 Task: Search one way flight ticket for 1 adult, 6 children, 1 infant in seat and 1 infant on lap in business from Ketchikan: Ketchikan International Airport to Jacksonville: Albert J. Ellis Airport on 5-3-2023. Choice of flights is Sun country airlines. Number of bags: 2 checked bags. Price is upto 95000. Outbound departure time preference is 14:45.
Action: Mouse moved to (237, 337)
Screenshot: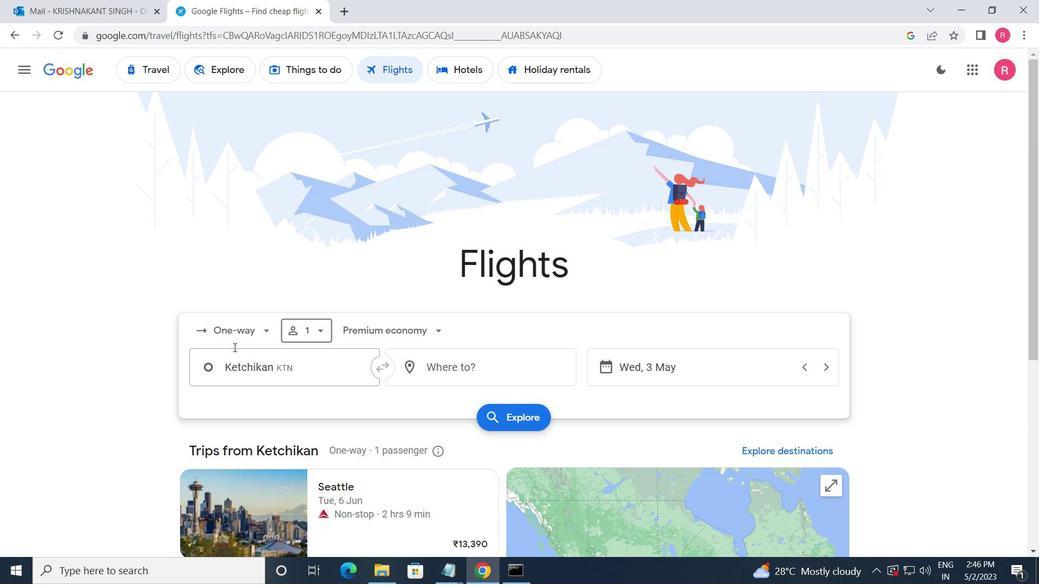 
Action: Mouse pressed left at (237, 337)
Screenshot: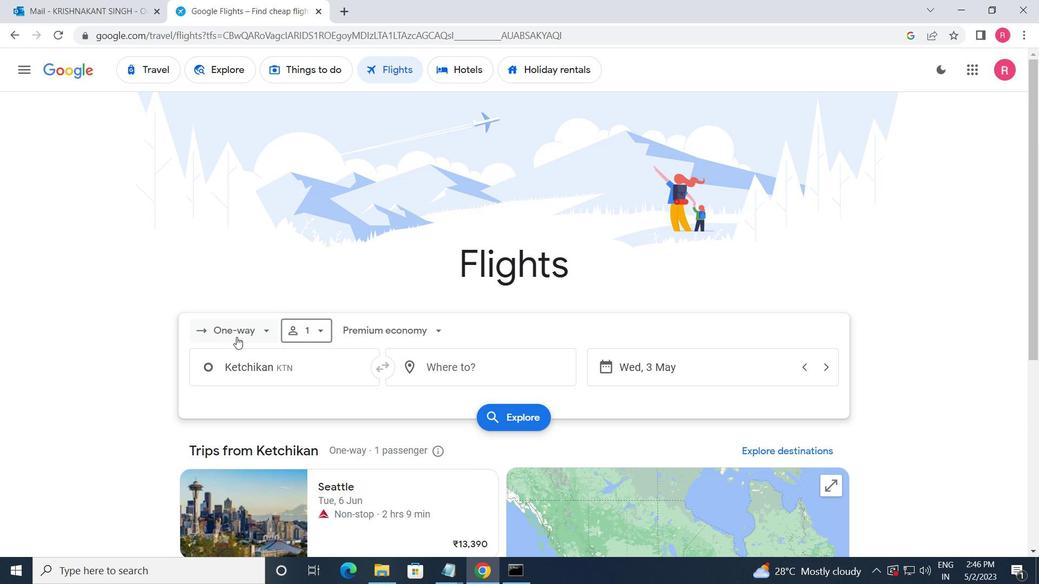 
Action: Mouse moved to (259, 389)
Screenshot: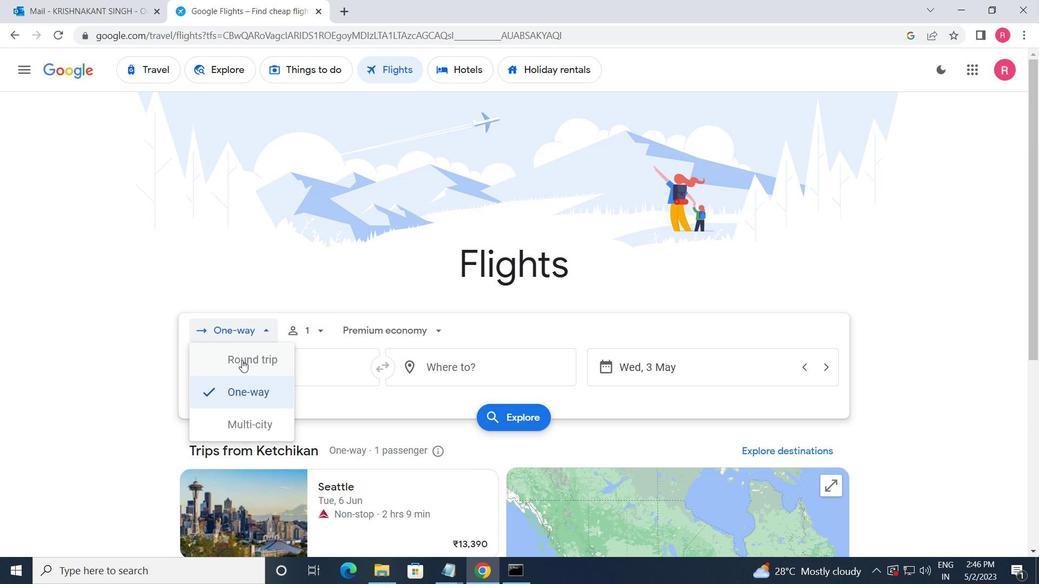 
Action: Mouse pressed left at (259, 389)
Screenshot: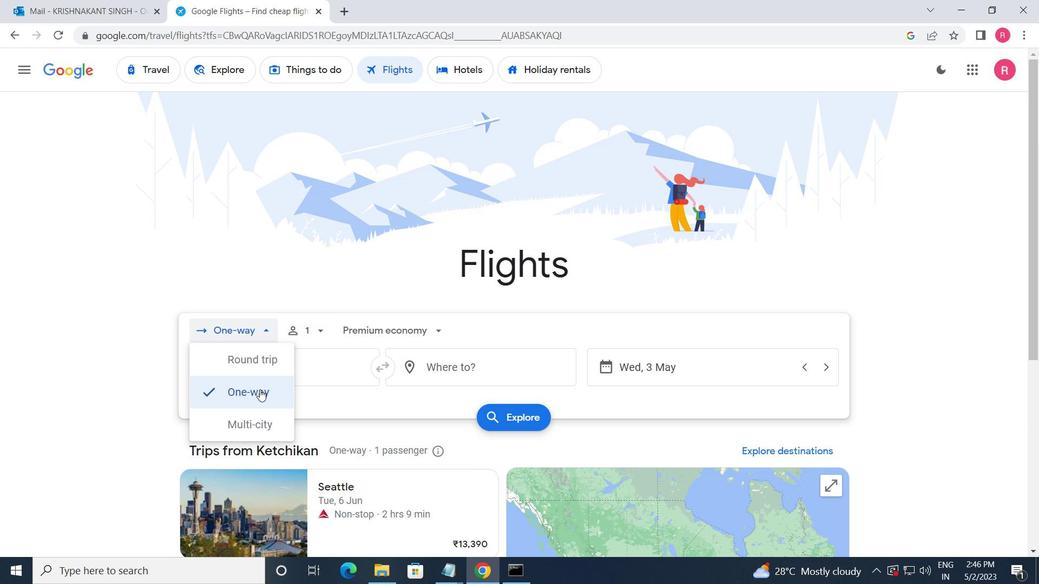 
Action: Mouse moved to (301, 338)
Screenshot: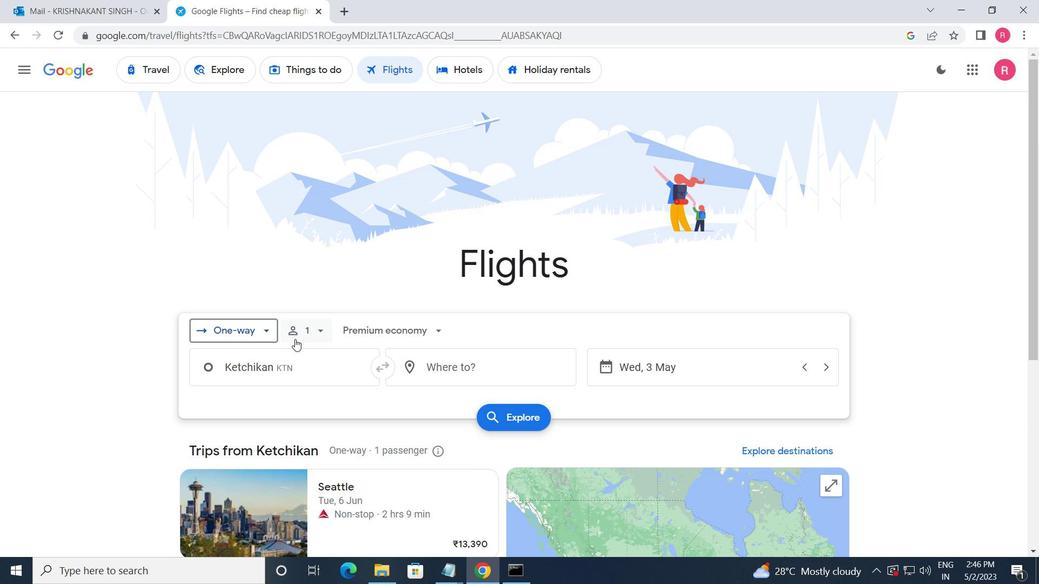 
Action: Mouse pressed left at (301, 338)
Screenshot: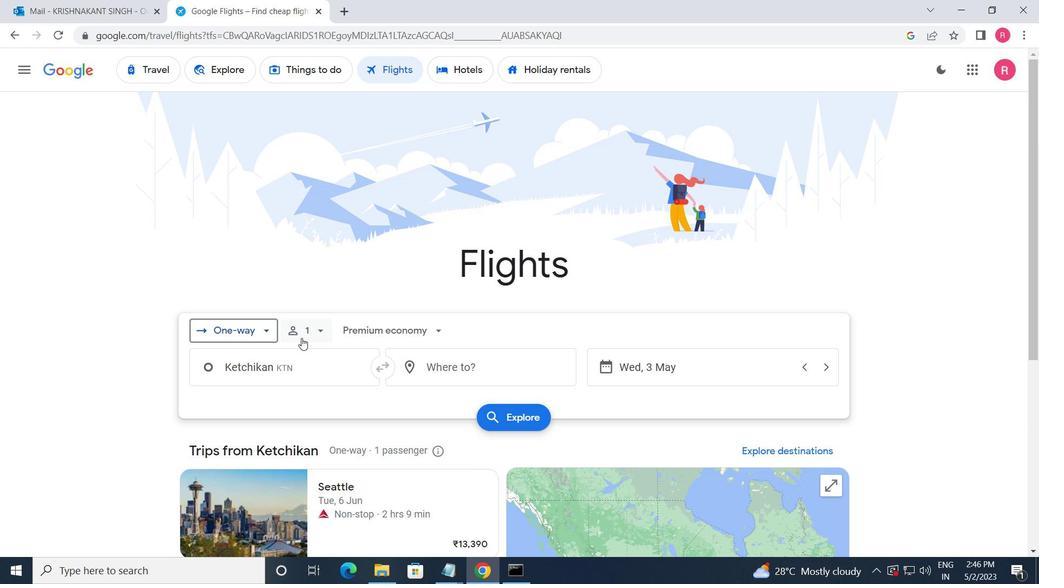 
Action: Mouse moved to (420, 399)
Screenshot: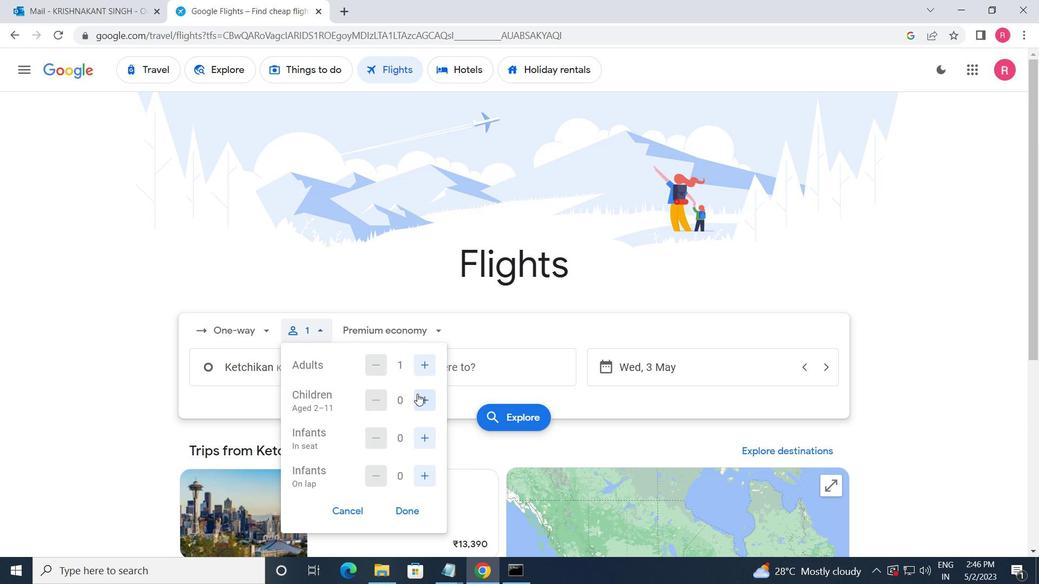 
Action: Mouse pressed left at (420, 399)
Screenshot: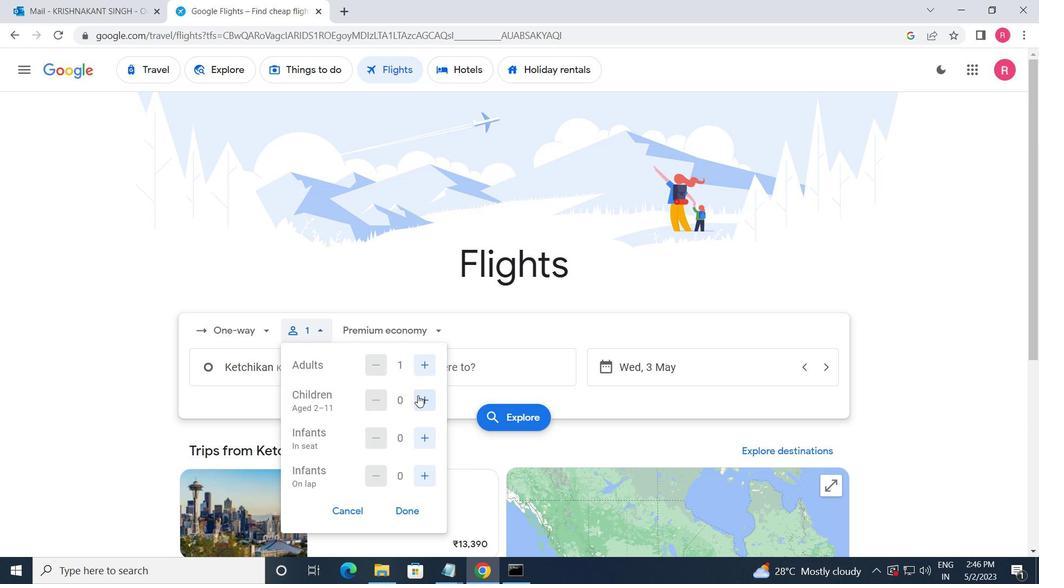 
Action: Mouse pressed left at (420, 399)
Screenshot: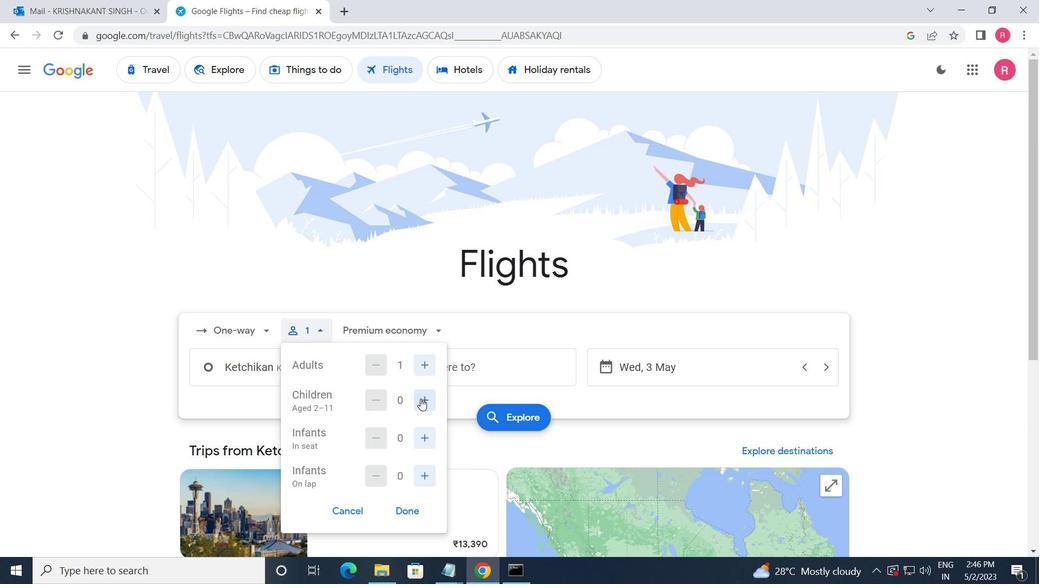 
Action: Mouse pressed left at (420, 399)
Screenshot: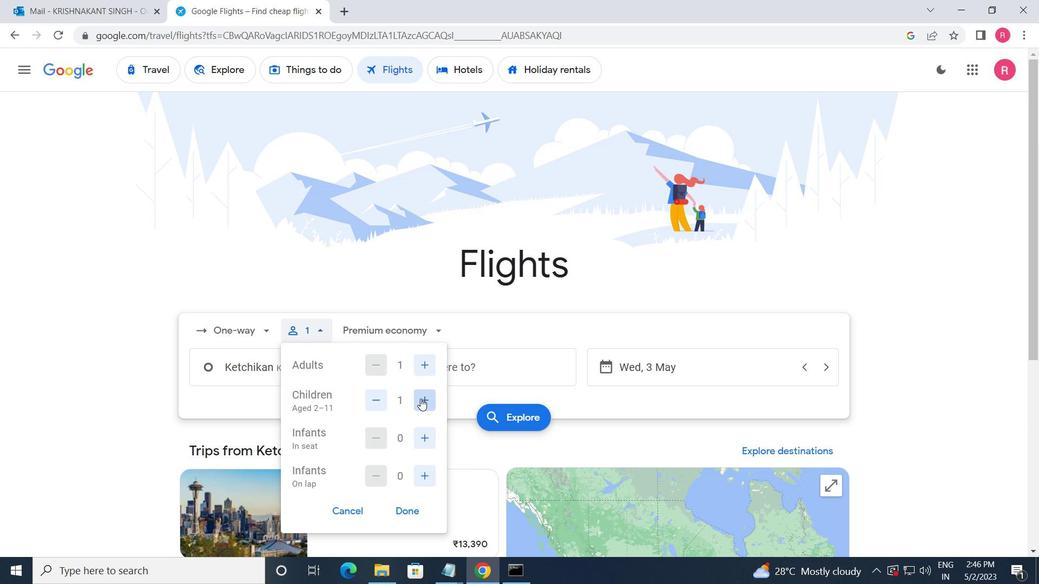 
Action: Mouse moved to (419, 400)
Screenshot: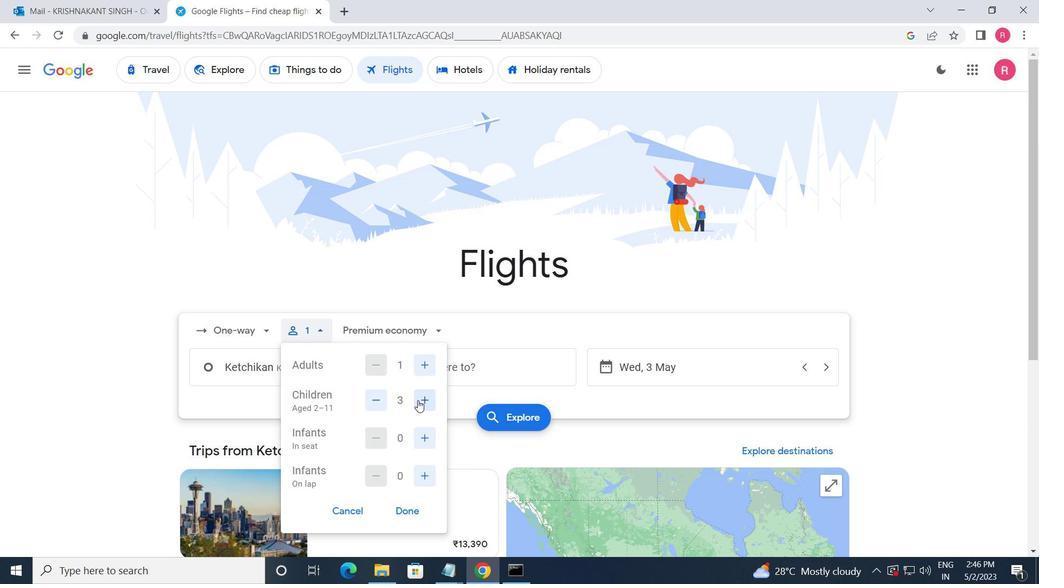 
Action: Mouse pressed left at (419, 400)
Screenshot: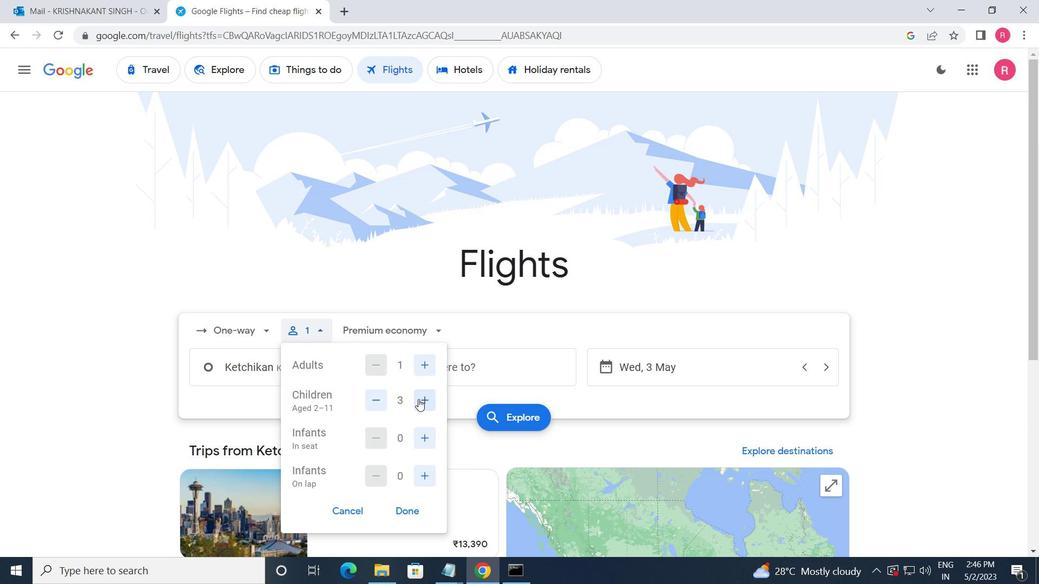 
Action: Mouse pressed left at (419, 400)
Screenshot: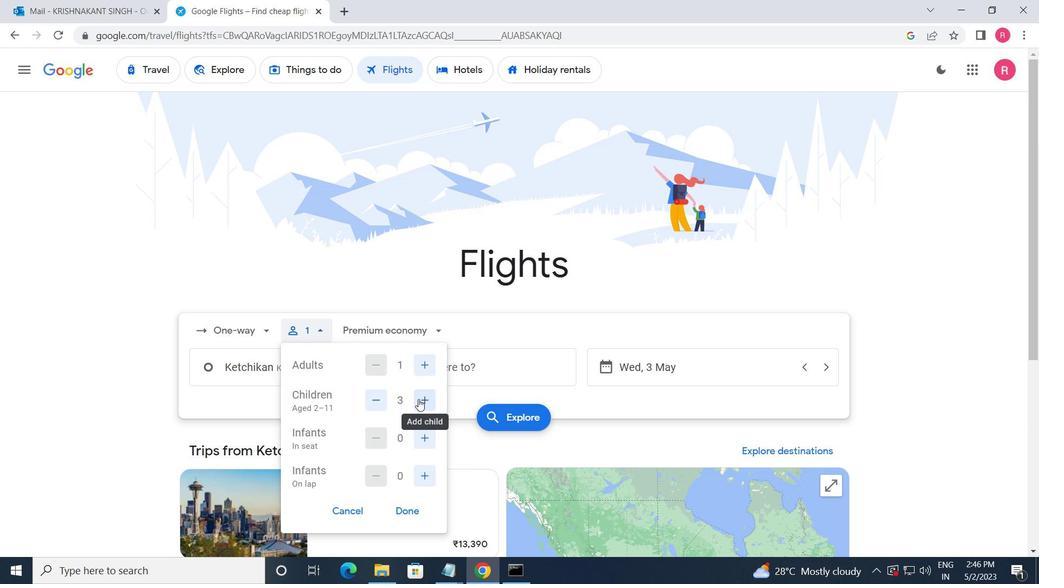 
Action: Mouse pressed left at (419, 400)
Screenshot: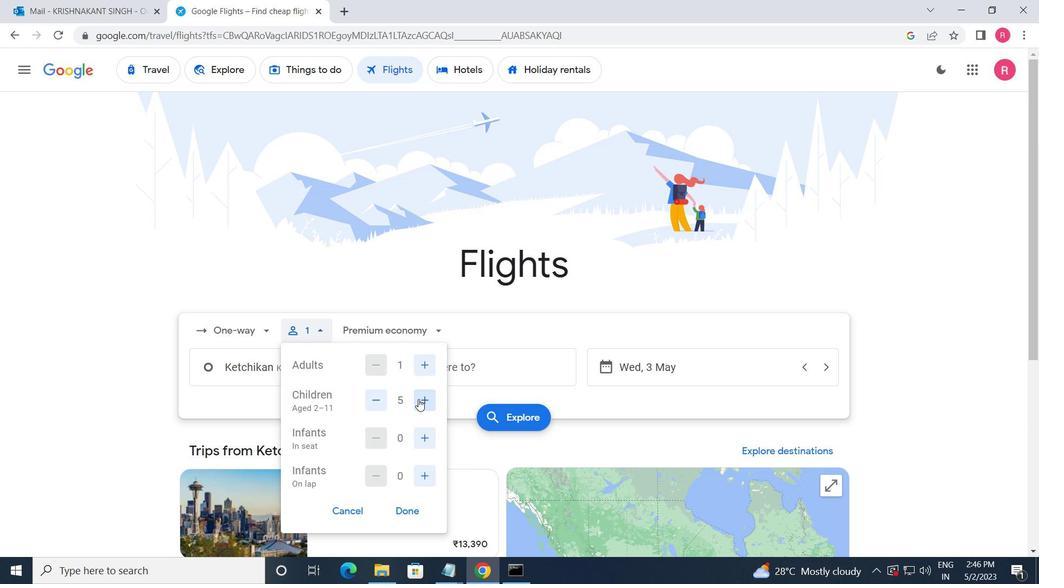 
Action: Mouse moved to (432, 439)
Screenshot: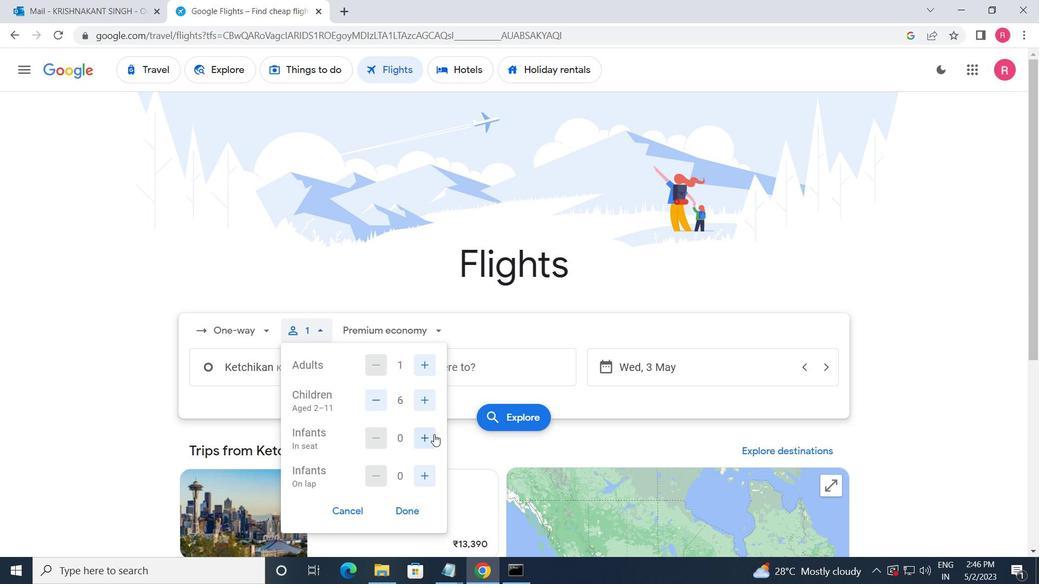 
Action: Mouse pressed left at (432, 439)
Screenshot: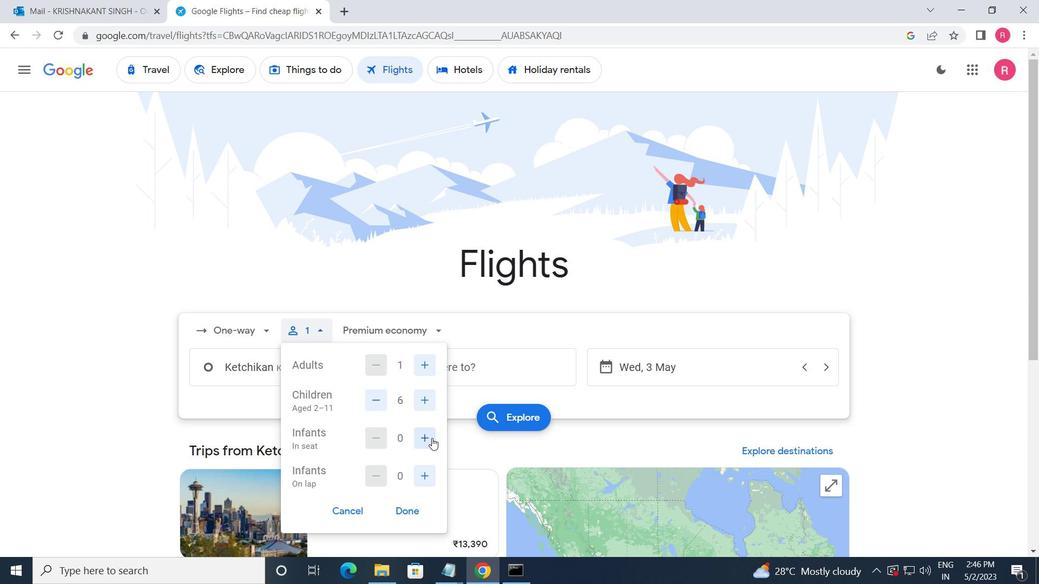 
Action: Mouse moved to (423, 477)
Screenshot: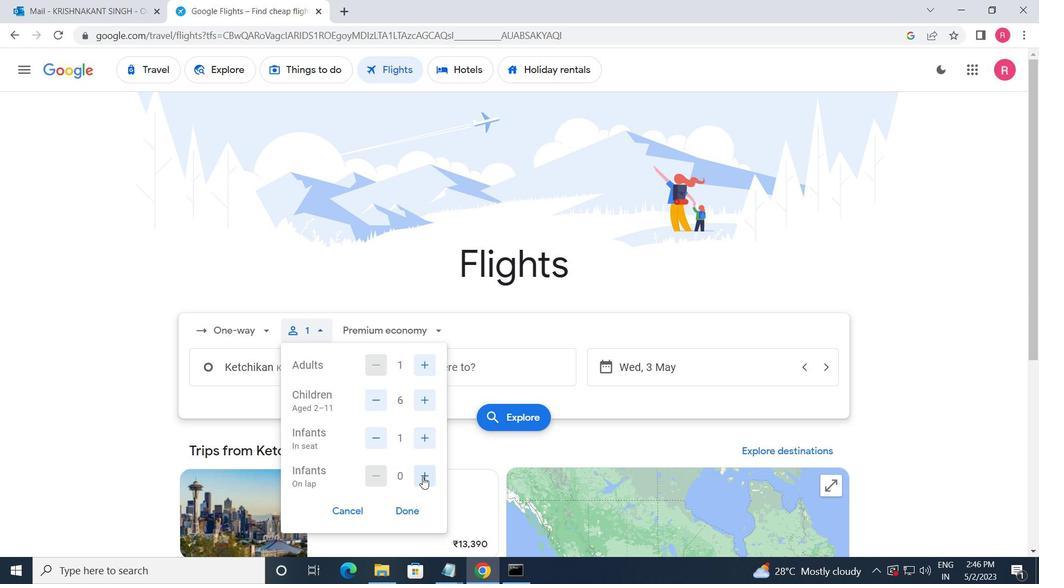 
Action: Mouse pressed left at (423, 477)
Screenshot: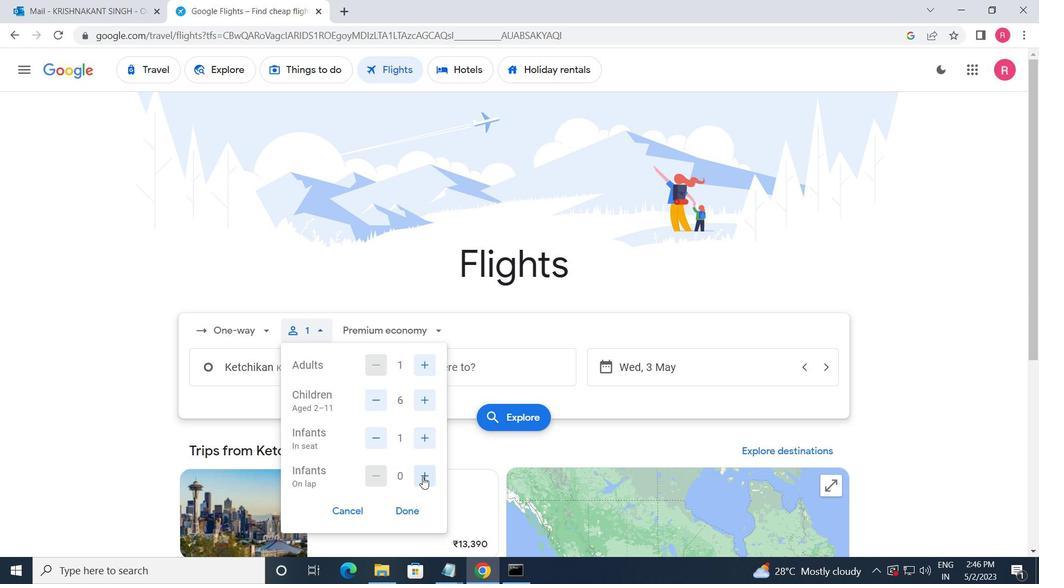 
Action: Mouse moved to (405, 520)
Screenshot: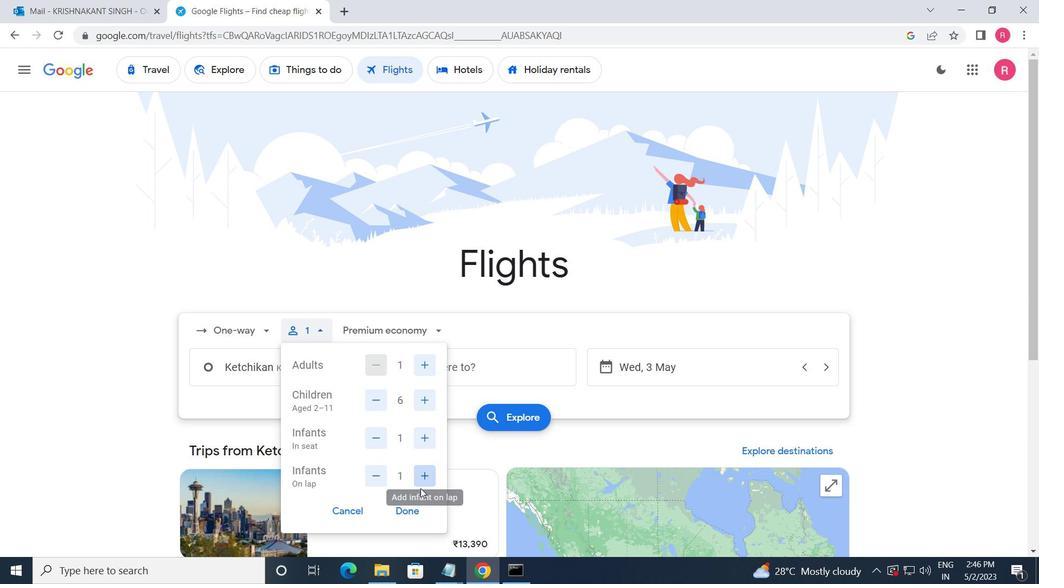 
Action: Mouse pressed left at (405, 520)
Screenshot: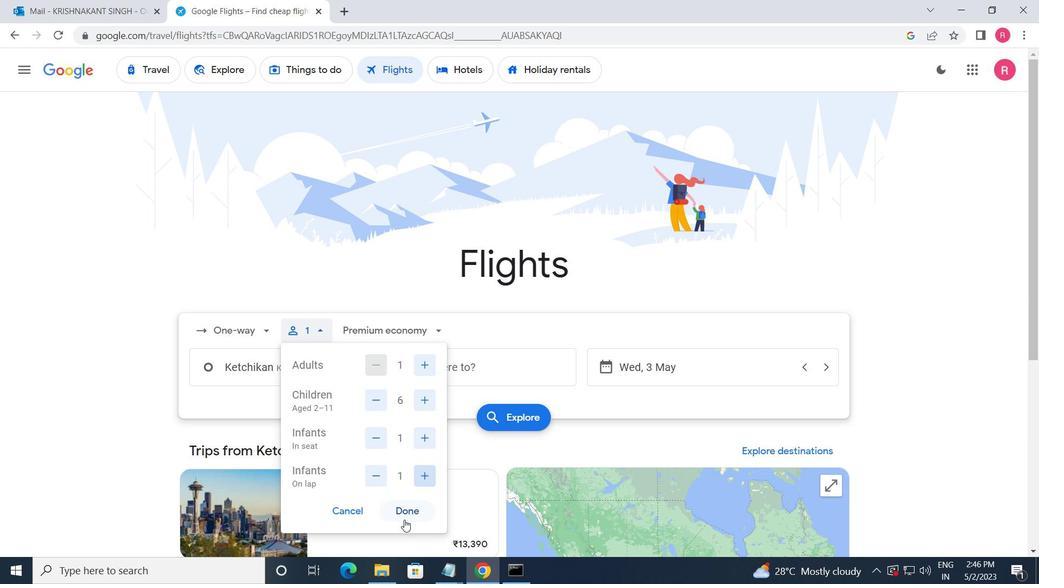
Action: Mouse moved to (378, 327)
Screenshot: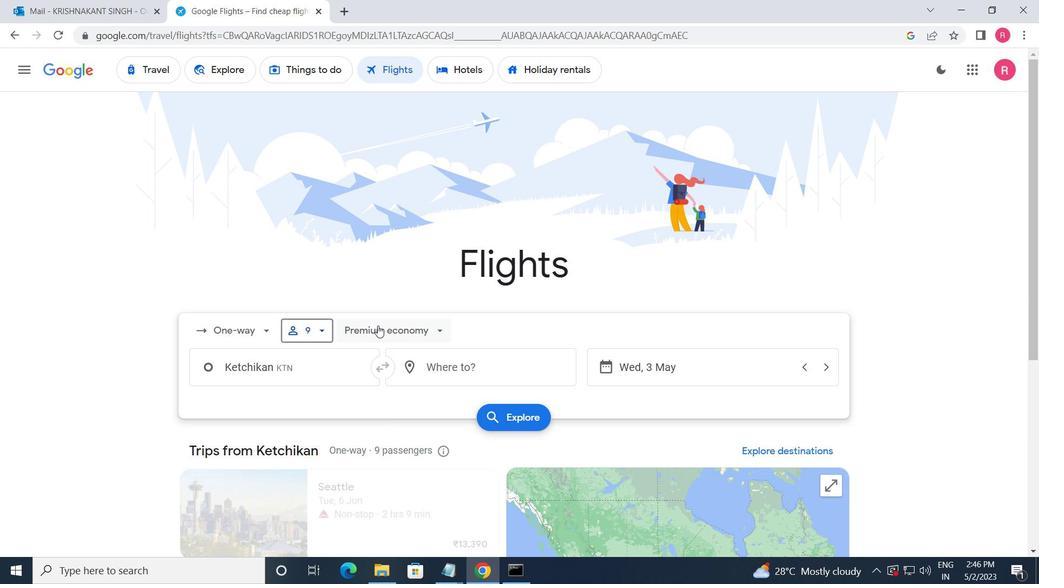 
Action: Mouse pressed left at (378, 327)
Screenshot: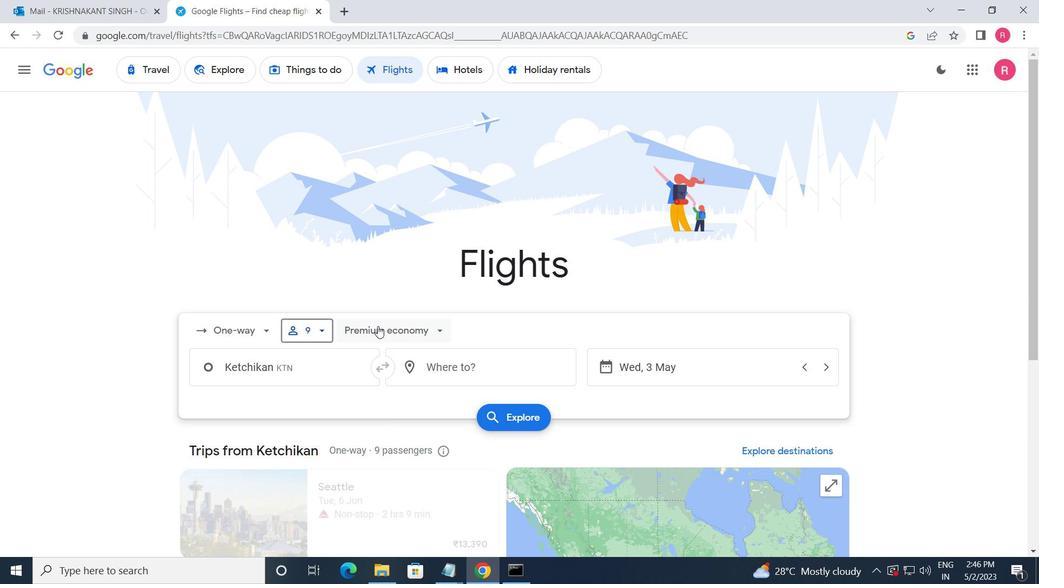 
Action: Mouse moved to (407, 428)
Screenshot: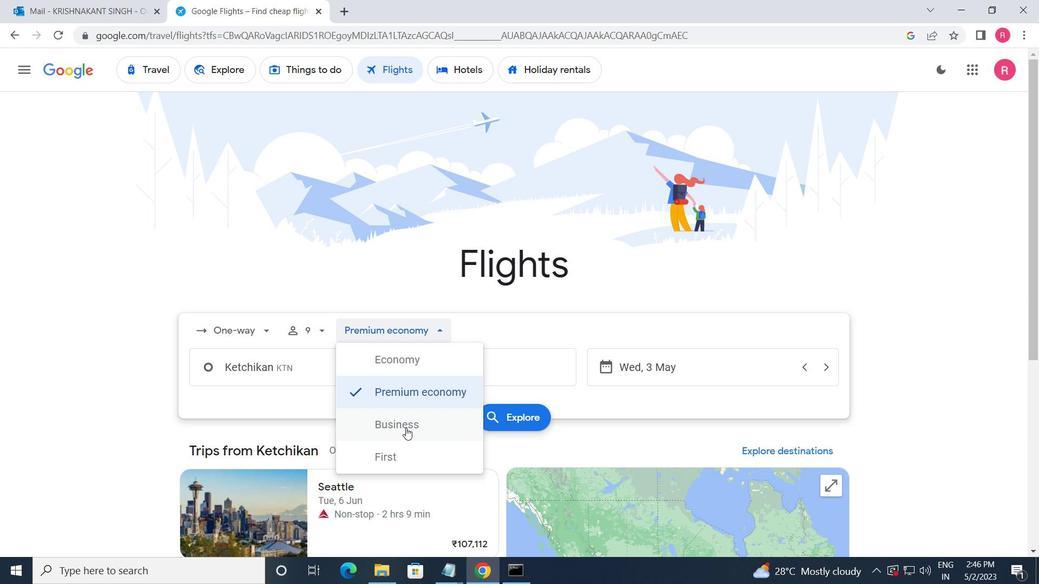 
Action: Mouse pressed left at (407, 428)
Screenshot: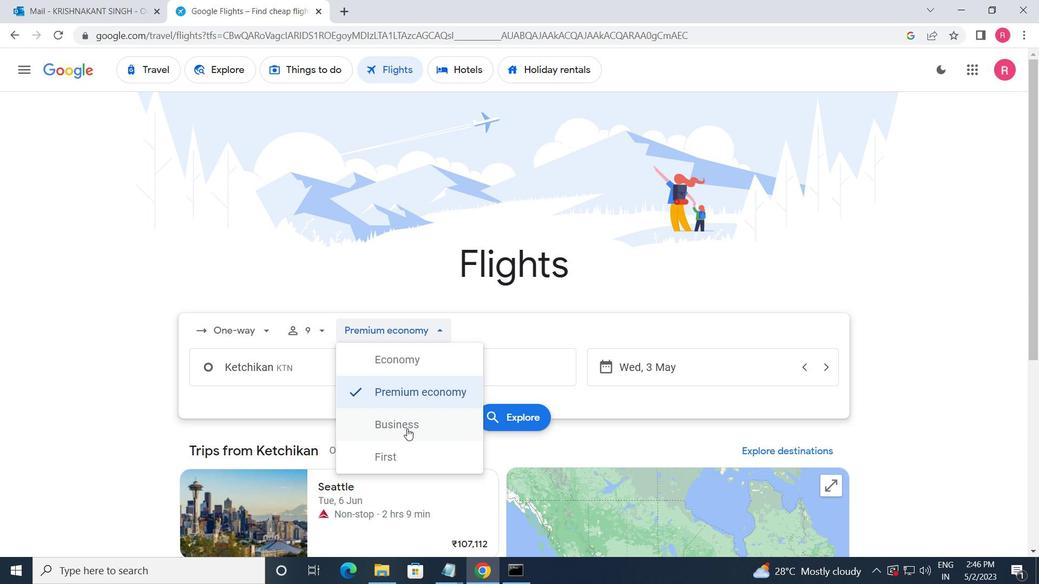 
Action: Mouse moved to (335, 376)
Screenshot: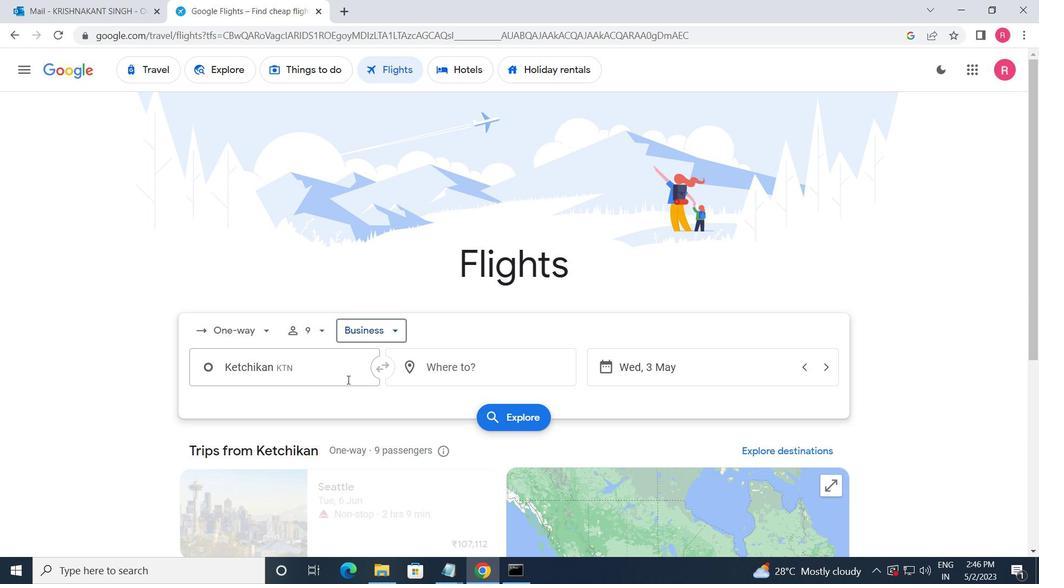 
Action: Mouse pressed left at (335, 376)
Screenshot: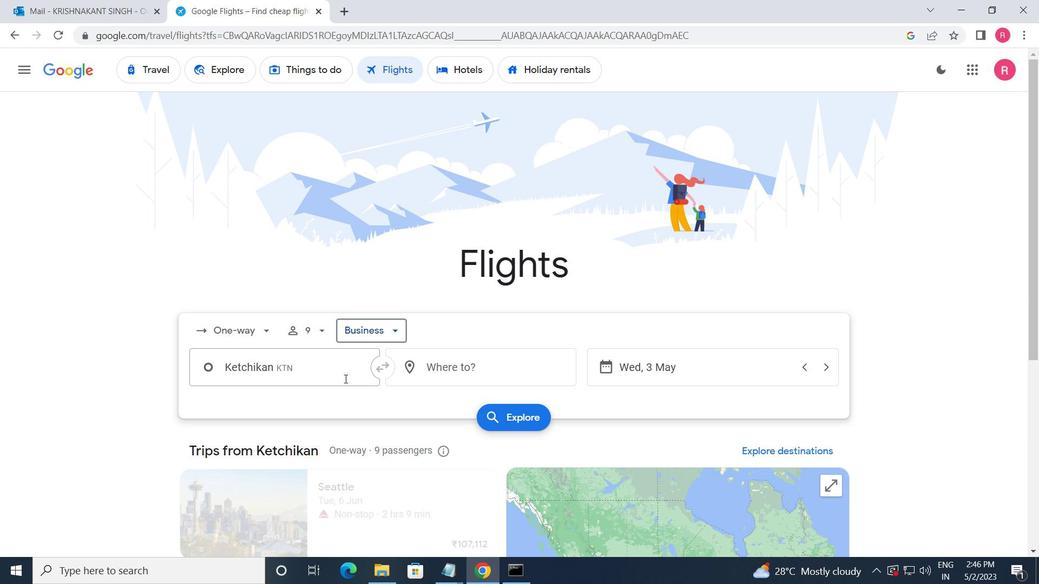 
Action: Mouse moved to (340, 431)
Screenshot: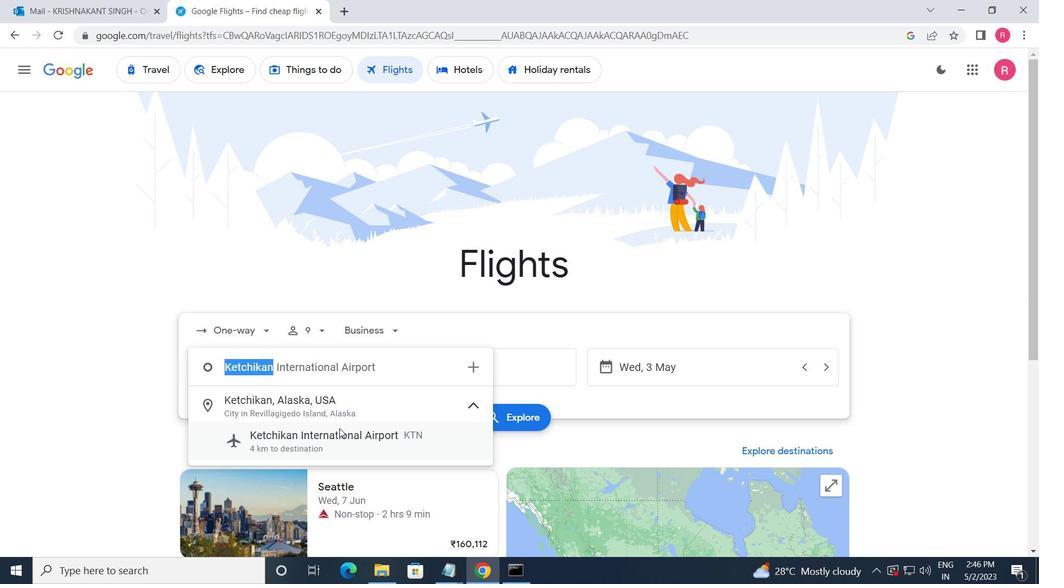 
Action: Mouse pressed left at (340, 431)
Screenshot: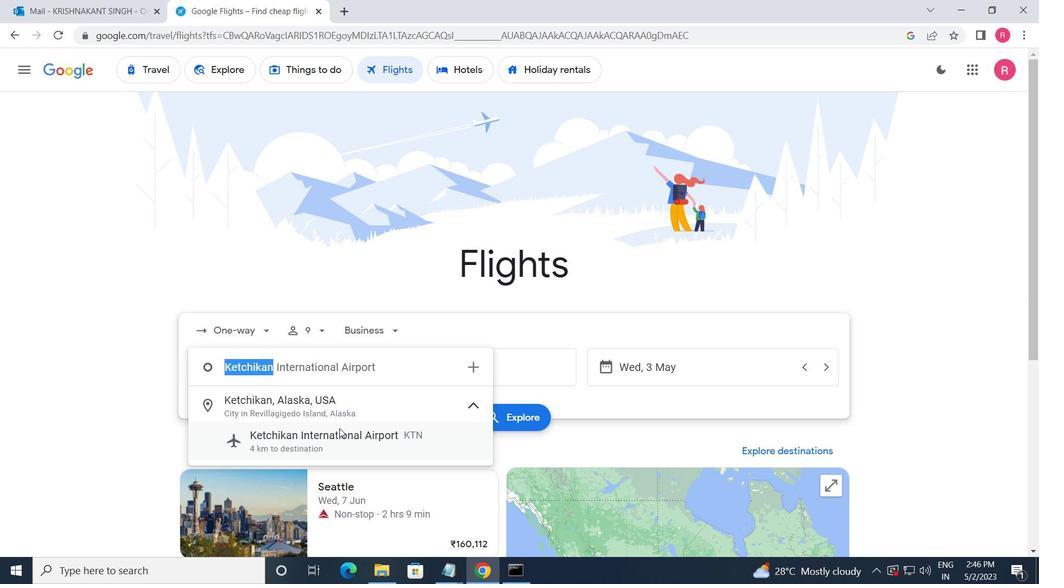
Action: Mouse moved to (457, 374)
Screenshot: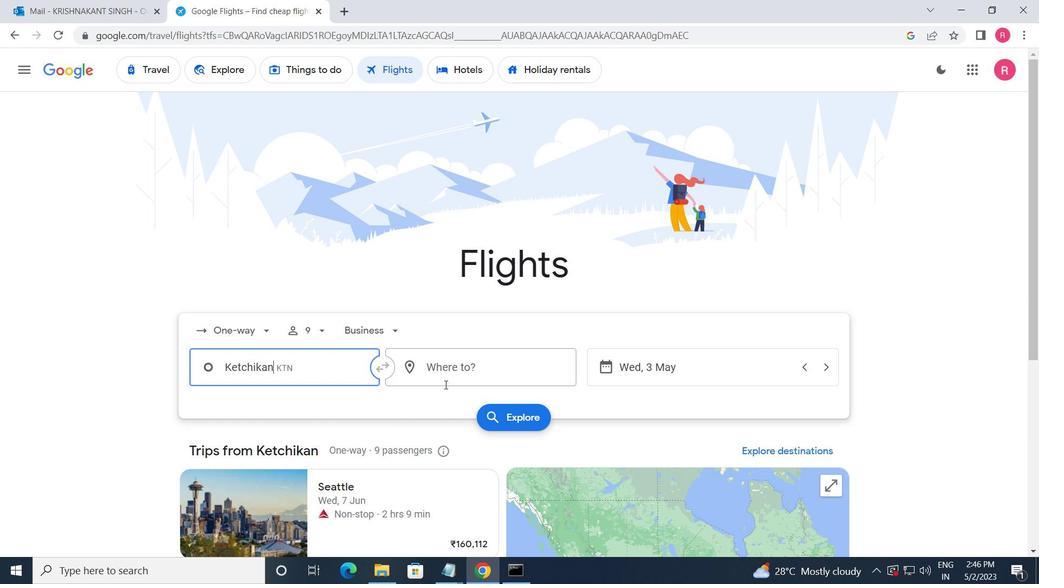 
Action: Mouse pressed left at (457, 374)
Screenshot: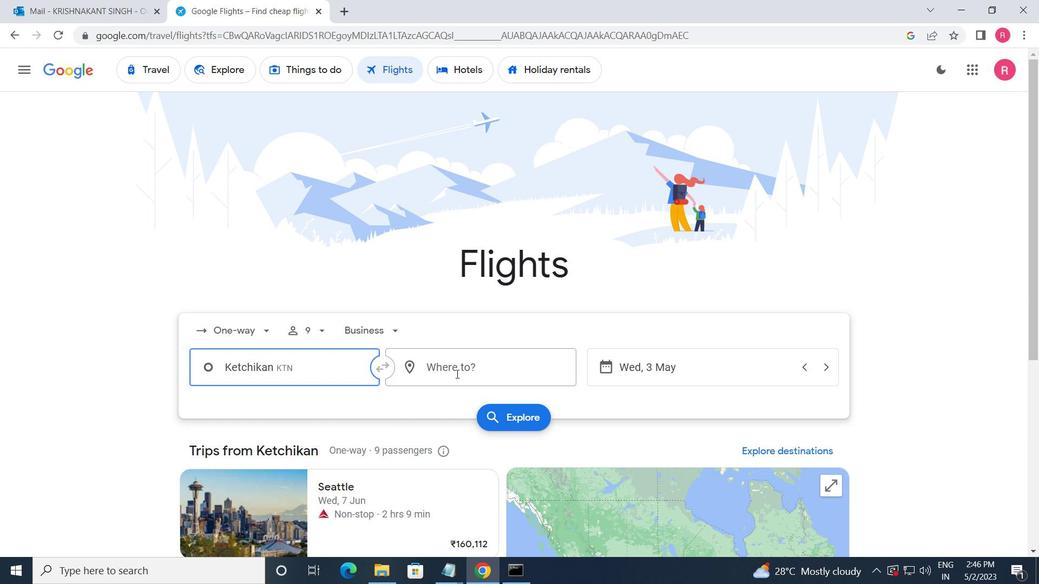 
Action: Mouse moved to (460, 499)
Screenshot: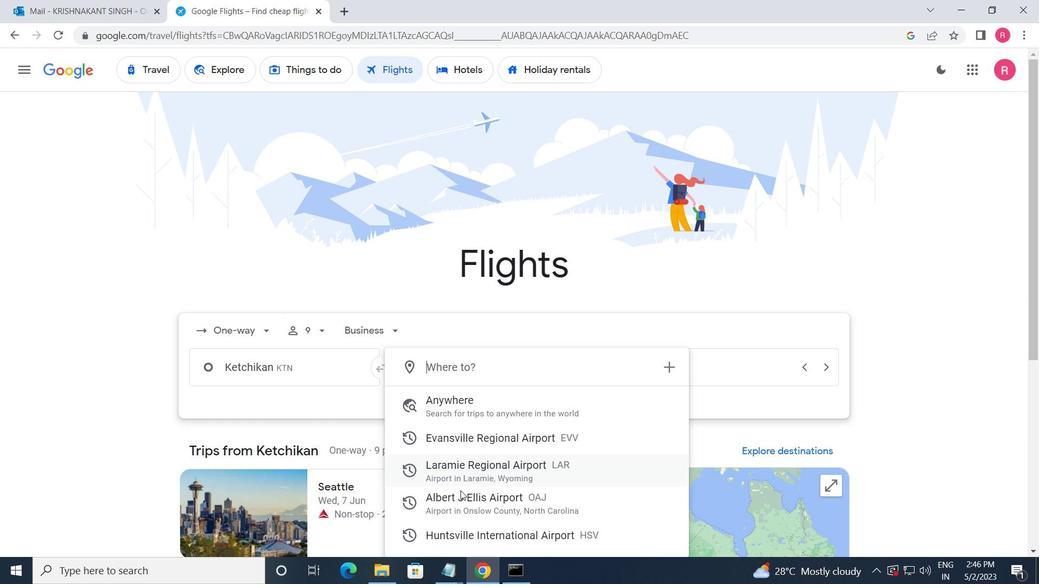 
Action: Mouse pressed left at (460, 499)
Screenshot: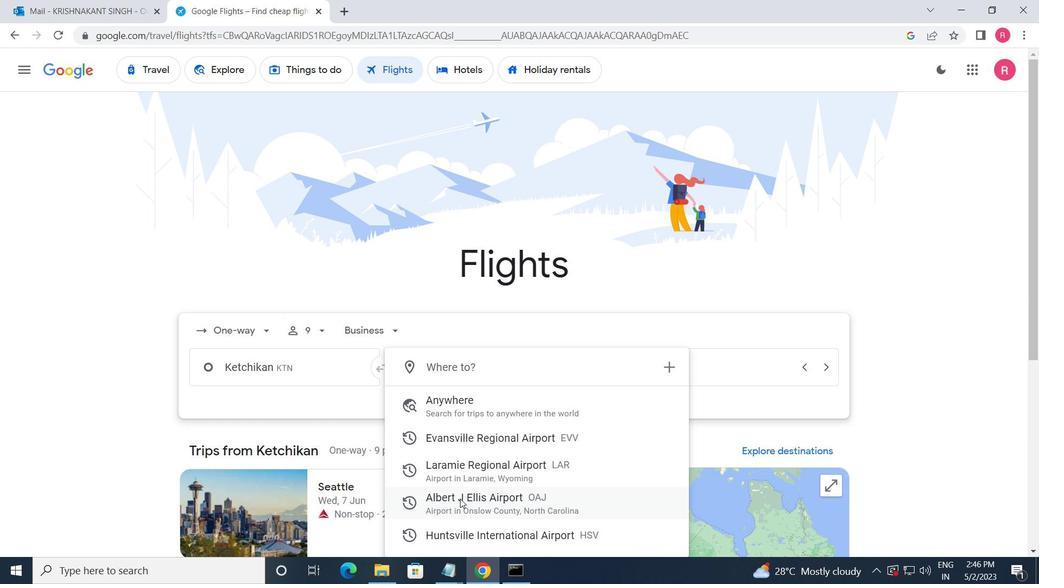 
Action: Mouse moved to (698, 377)
Screenshot: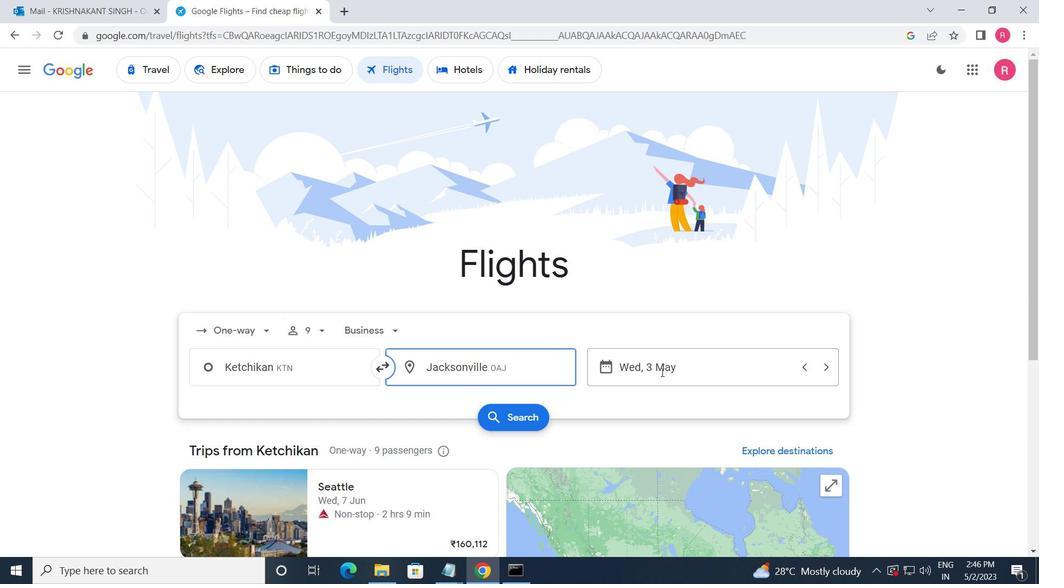 
Action: Mouse pressed left at (698, 377)
Screenshot: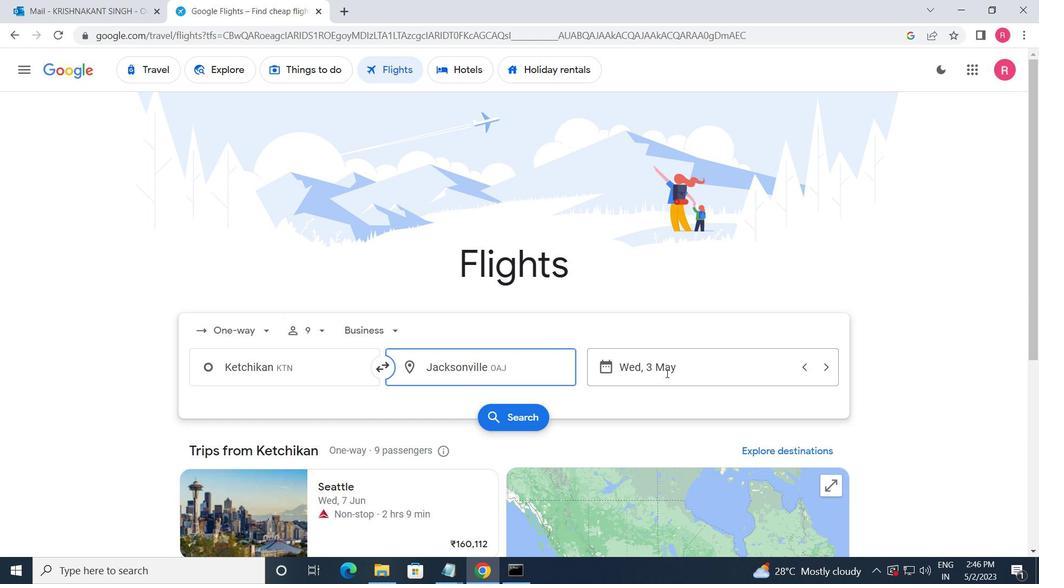 
Action: Mouse moved to (456, 315)
Screenshot: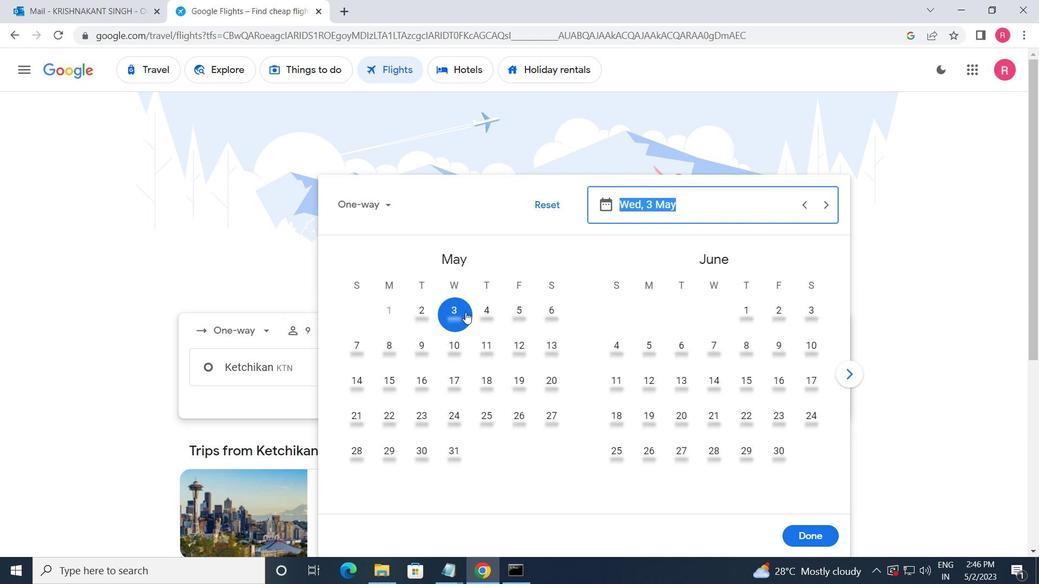 
Action: Mouse pressed left at (456, 315)
Screenshot: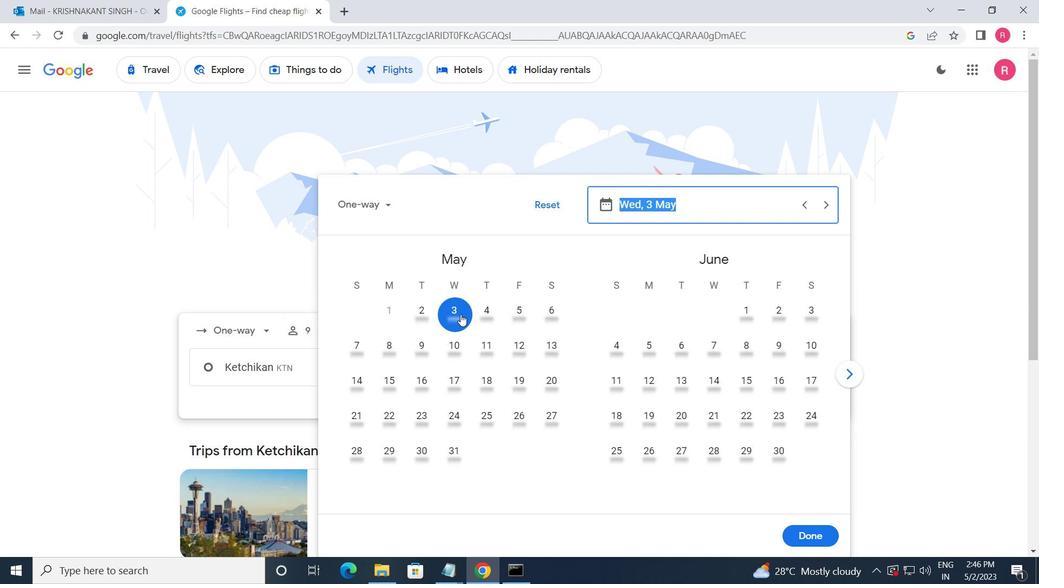 
Action: Mouse moved to (805, 535)
Screenshot: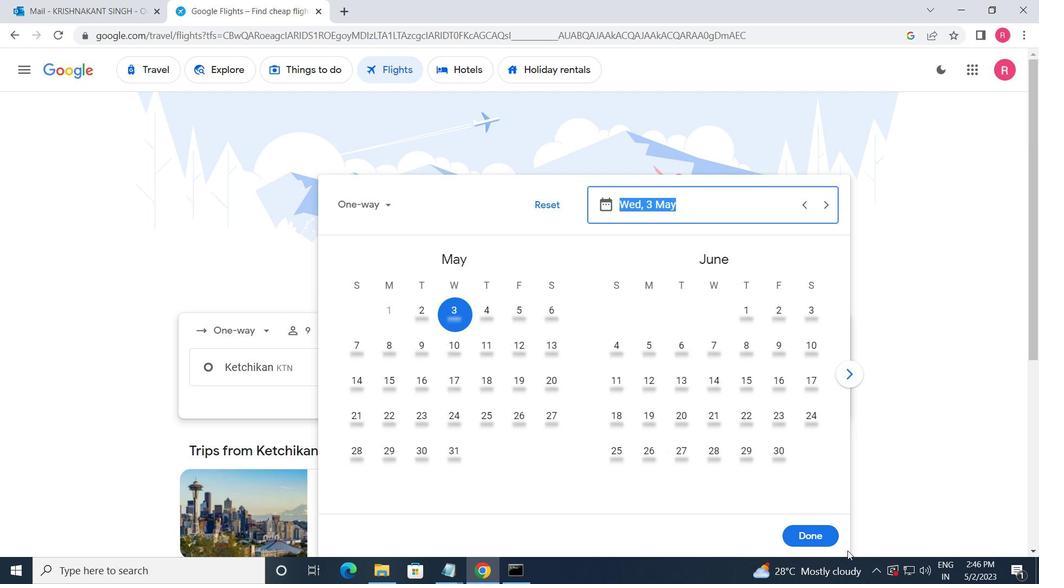 
Action: Mouse pressed left at (805, 535)
Screenshot: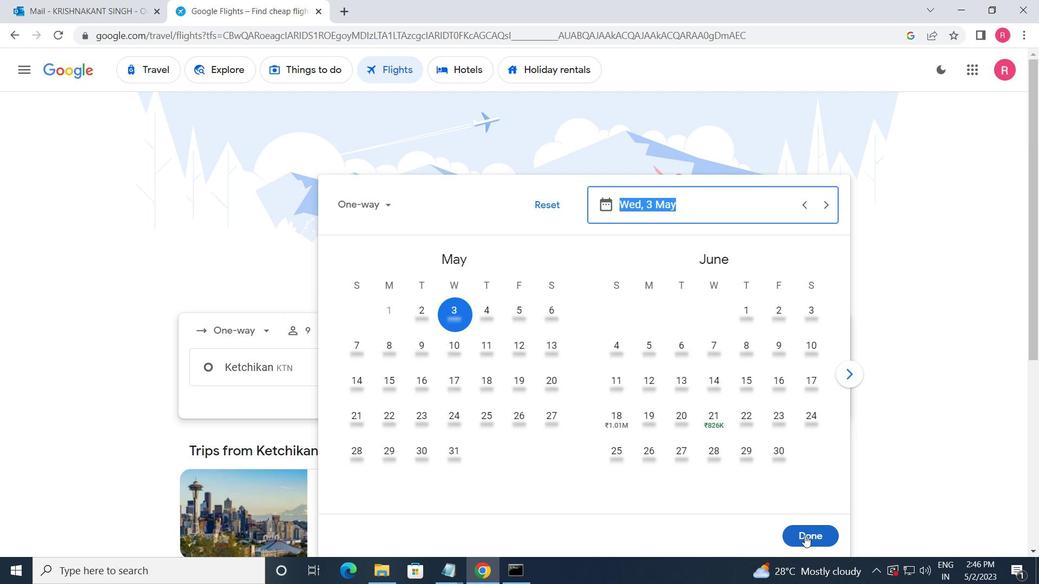 
Action: Mouse moved to (537, 430)
Screenshot: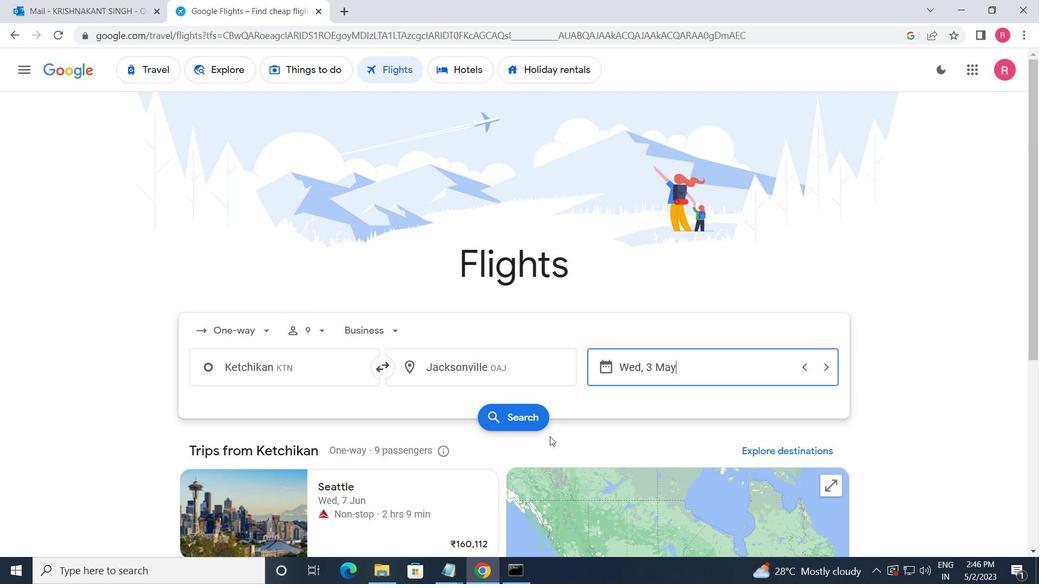 
Action: Mouse pressed left at (537, 430)
Screenshot: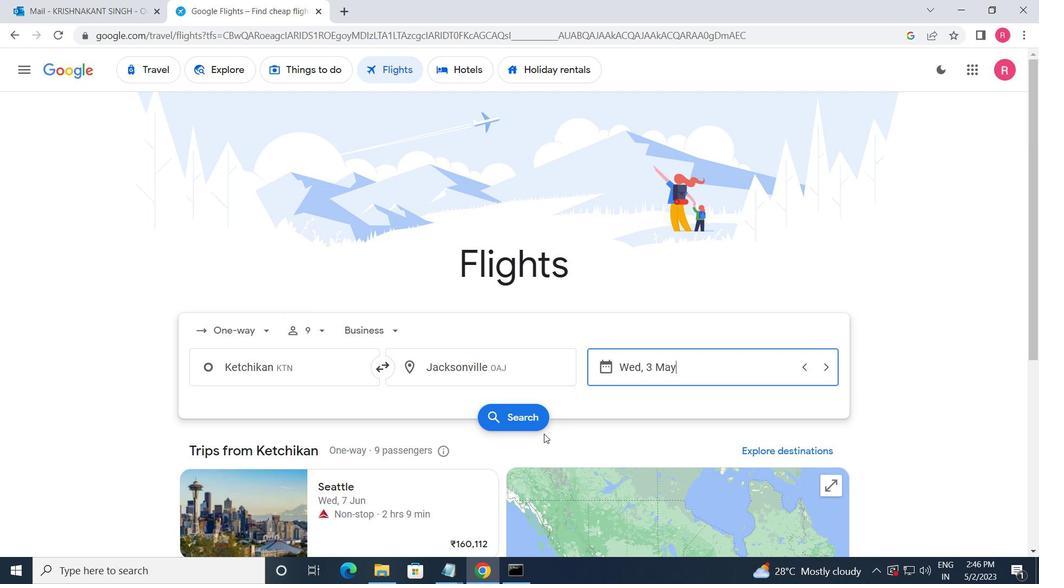 
Action: Mouse moved to (203, 201)
Screenshot: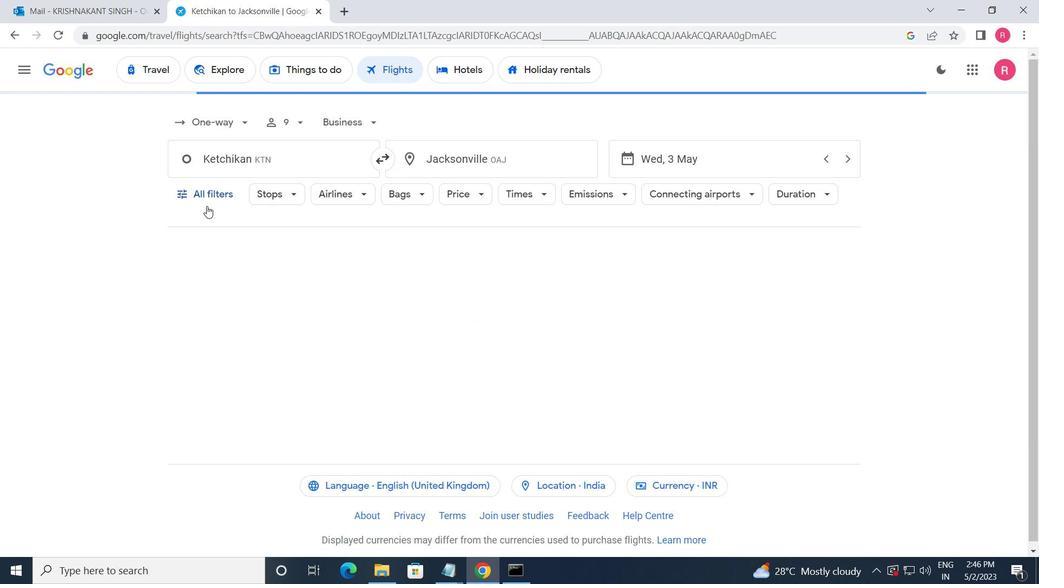 
Action: Mouse pressed left at (203, 201)
Screenshot: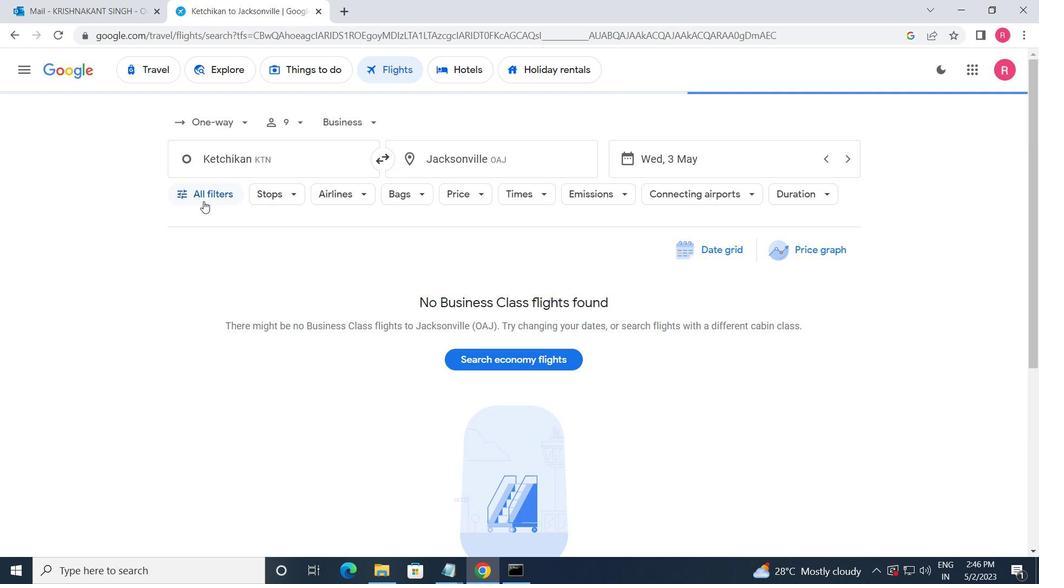 
Action: Mouse moved to (256, 359)
Screenshot: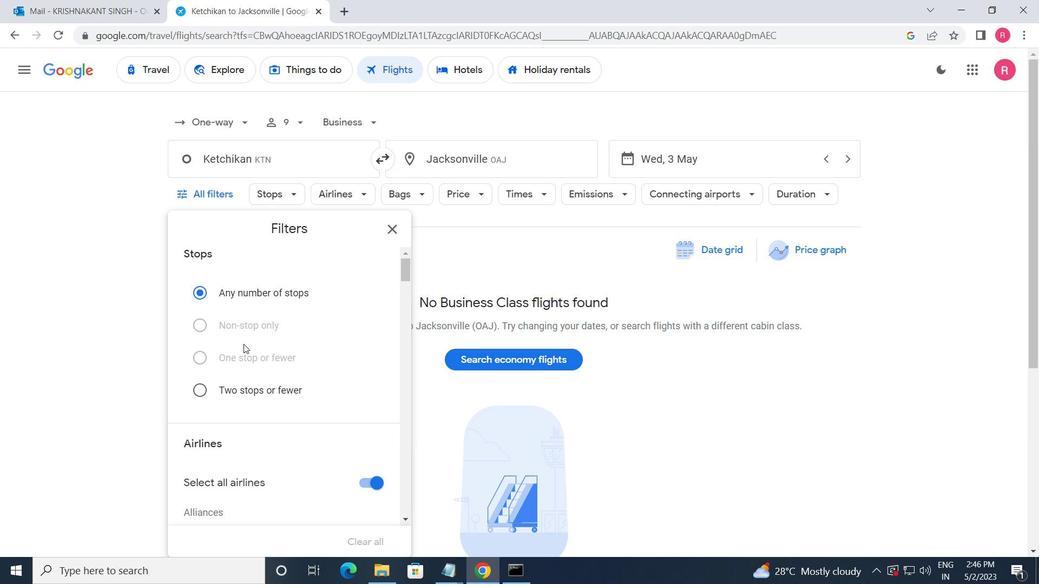 
Action: Mouse scrolled (256, 359) with delta (0, 0)
Screenshot: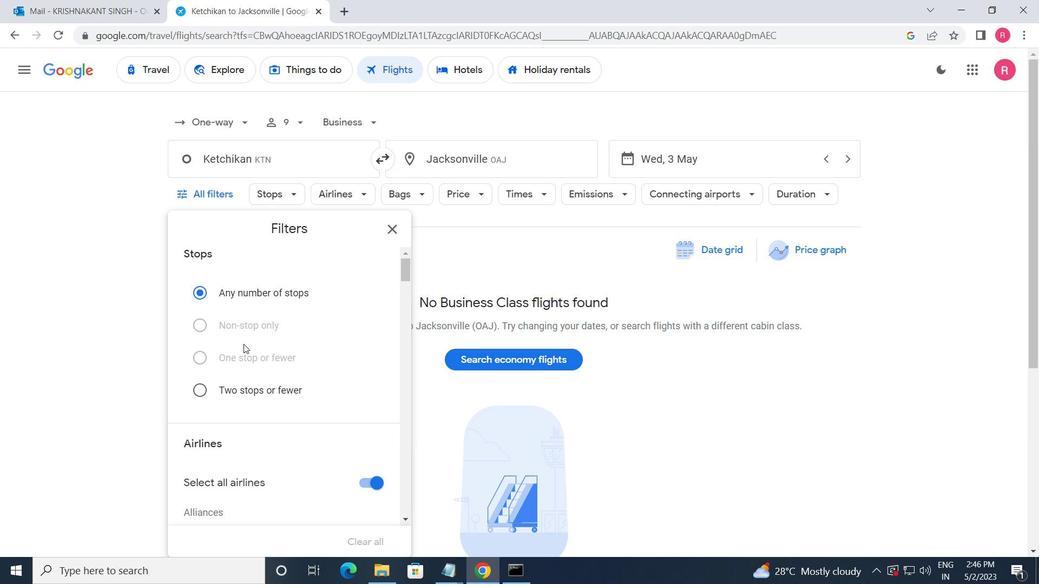 
Action: Mouse moved to (257, 366)
Screenshot: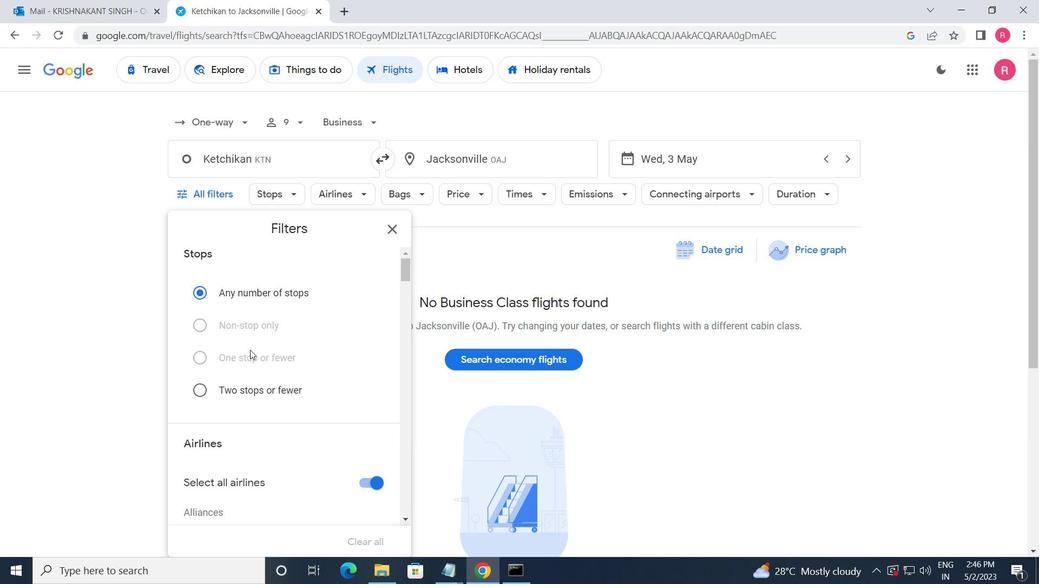 
Action: Mouse scrolled (257, 366) with delta (0, 0)
Screenshot: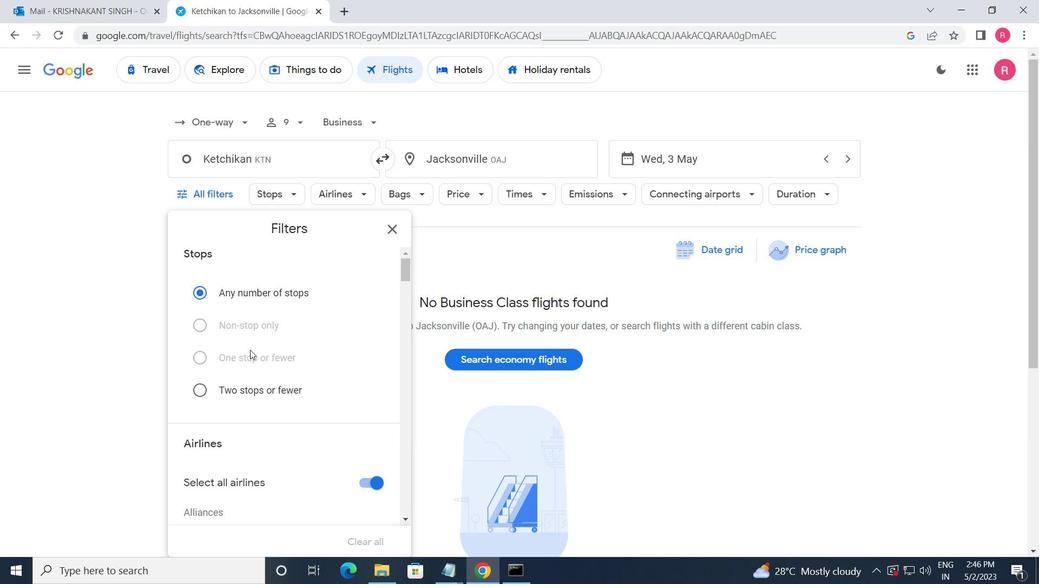 
Action: Mouse moved to (257, 368)
Screenshot: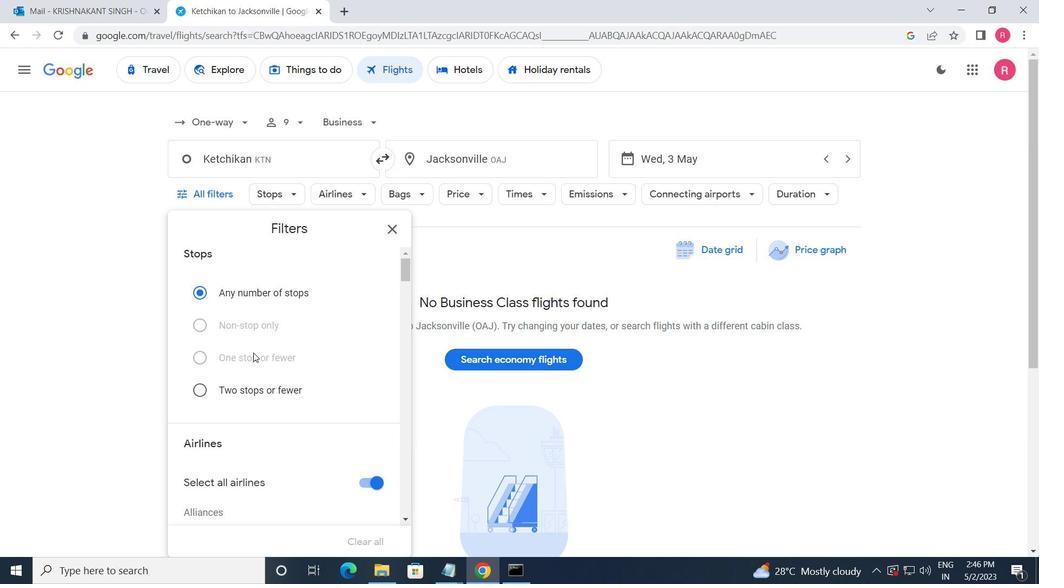 
Action: Mouse scrolled (257, 367) with delta (0, 0)
Screenshot: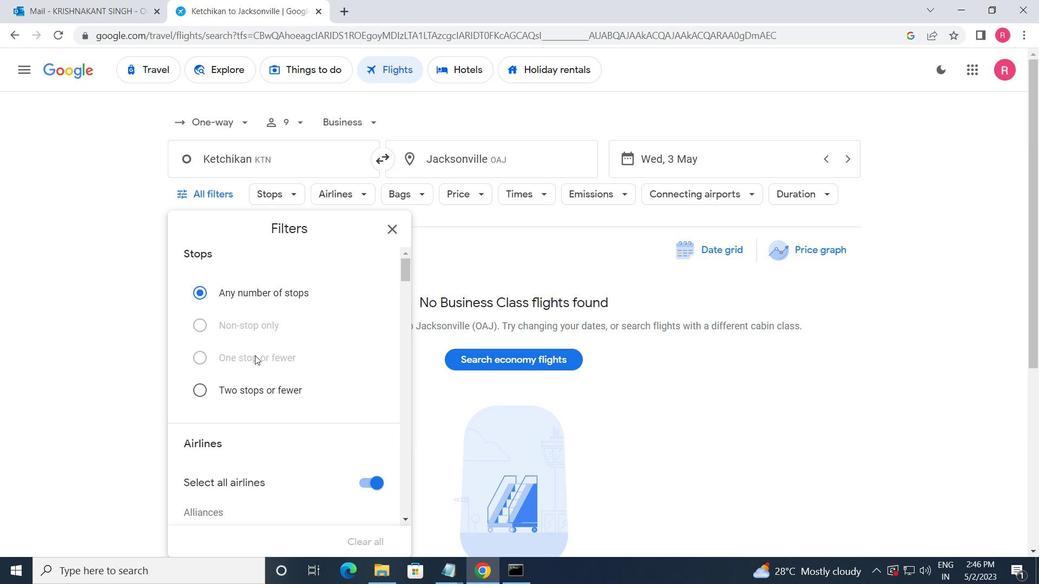 
Action: Mouse moved to (257, 369)
Screenshot: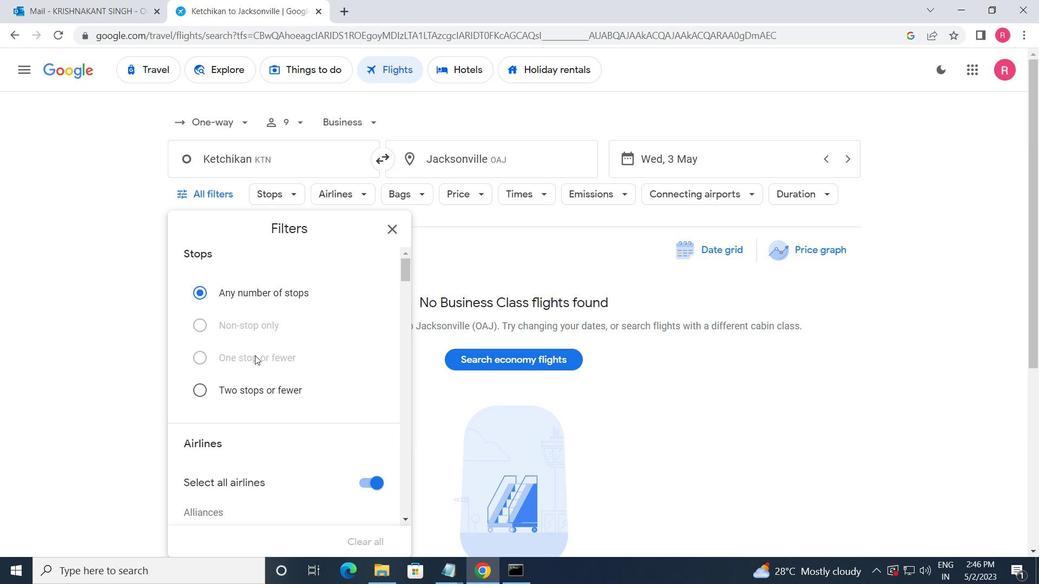 
Action: Mouse scrolled (257, 369) with delta (0, 0)
Screenshot: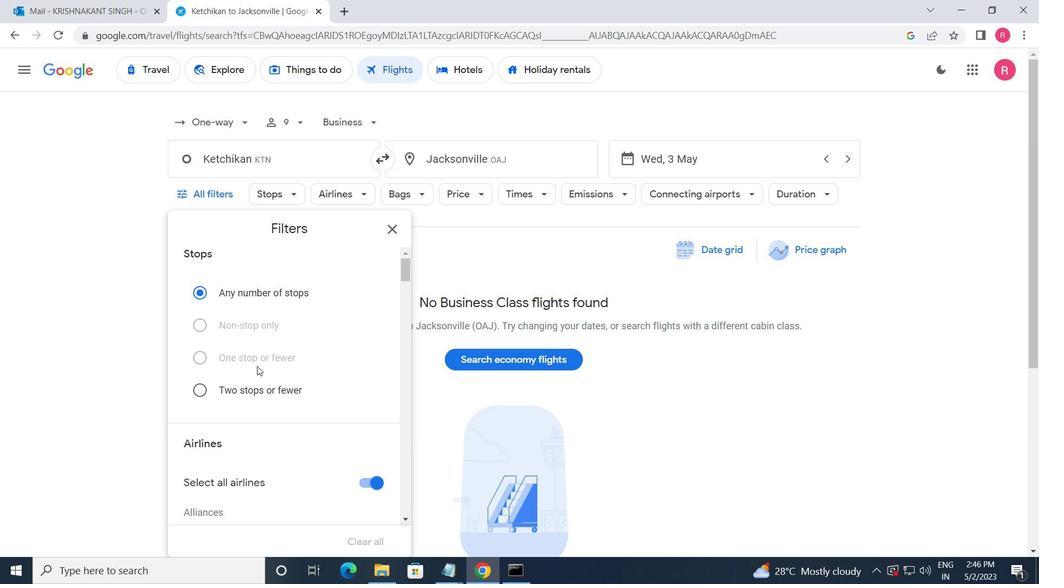 
Action: Mouse moved to (257, 370)
Screenshot: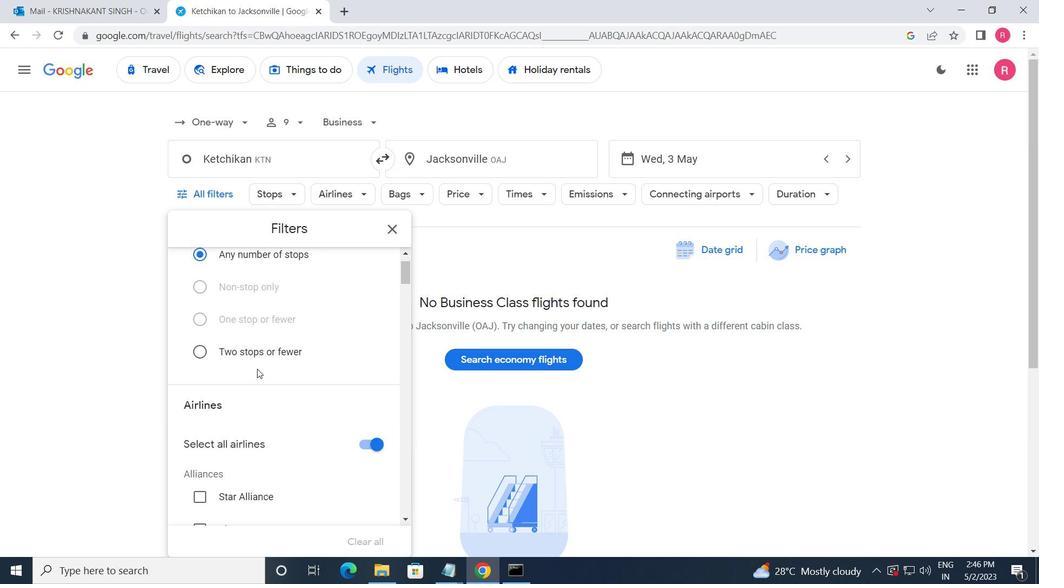 
Action: Mouse scrolled (257, 369) with delta (0, 0)
Screenshot: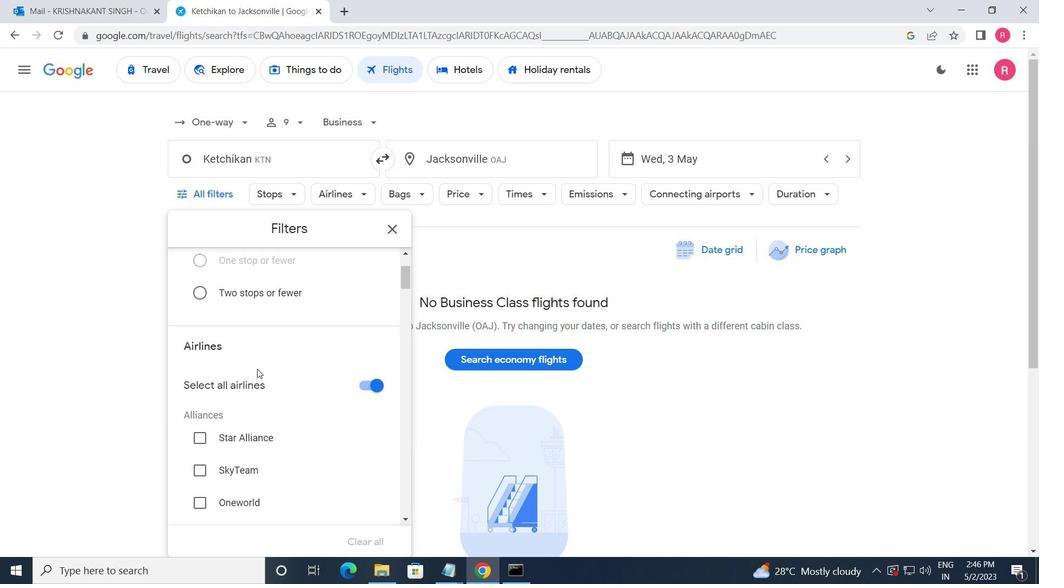 
Action: Mouse moved to (258, 370)
Screenshot: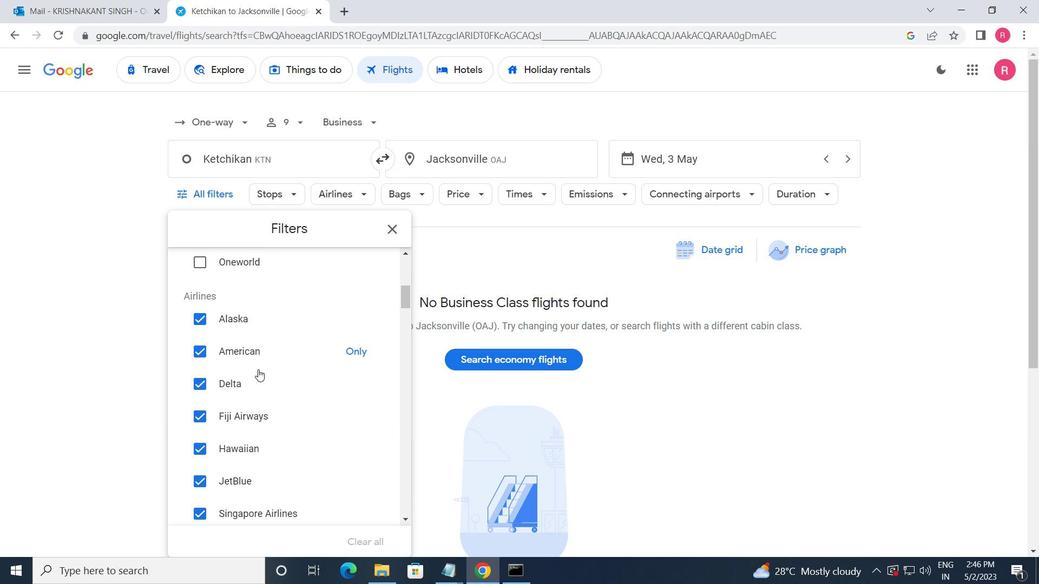
Action: Mouse scrolled (258, 369) with delta (0, 0)
Screenshot: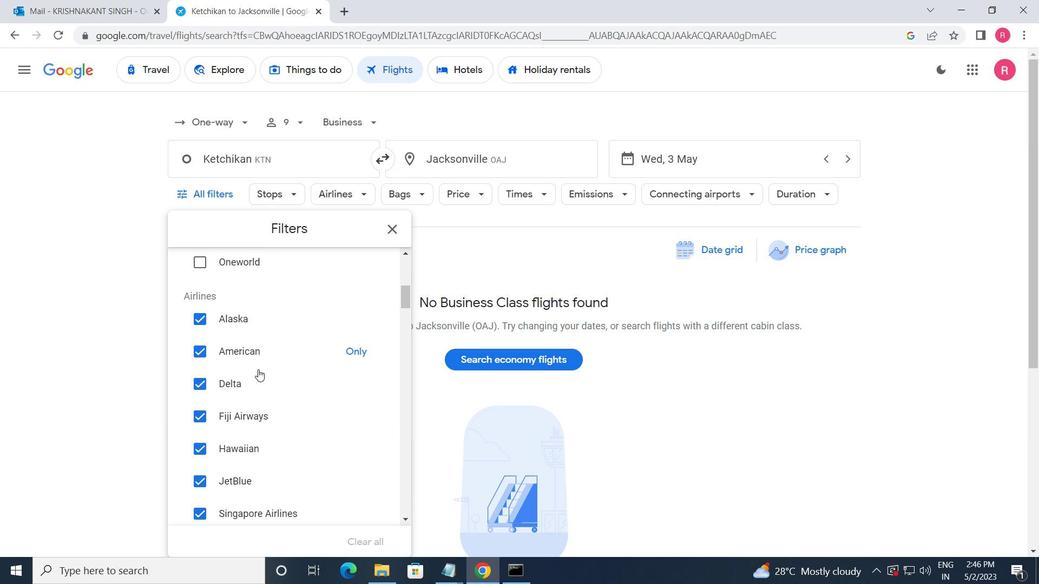 
Action: Mouse moved to (258, 370)
Screenshot: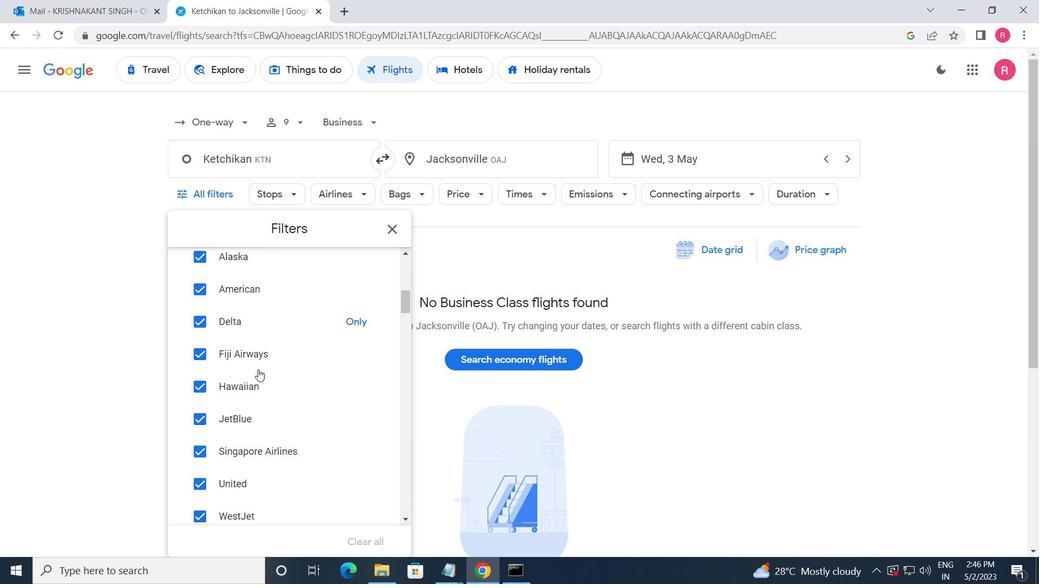 
Action: Mouse scrolled (258, 370) with delta (0, 0)
Screenshot: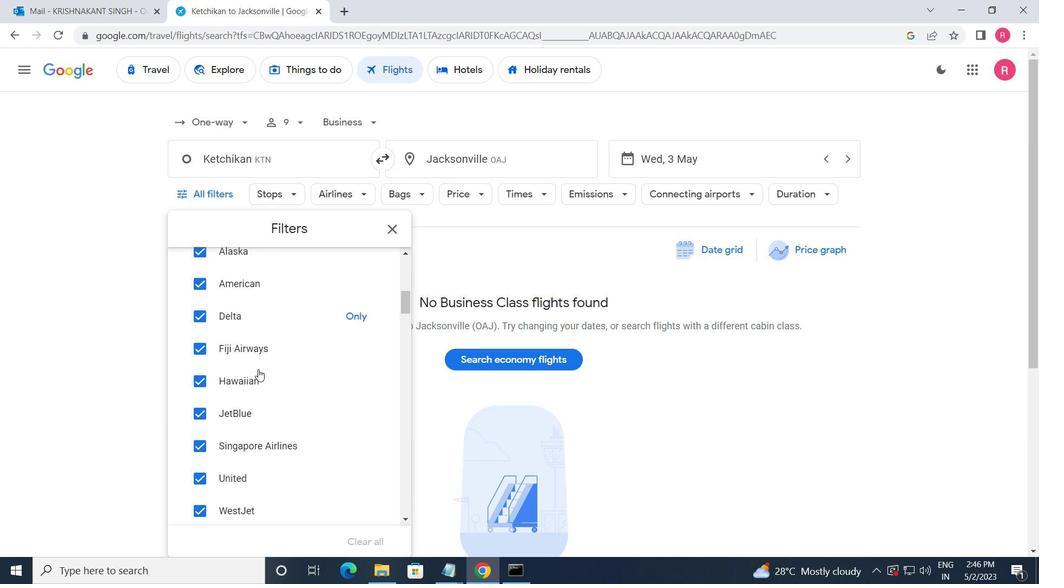 
Action: Mouse scrolled (258, 370) with delta (0, 0)
Screenshot: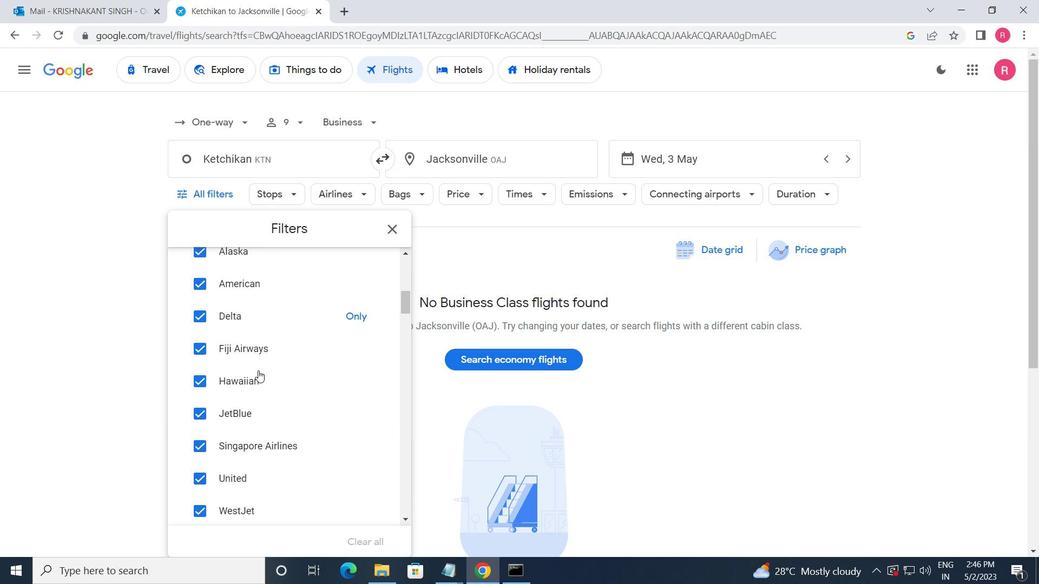 
Action: Mouse scrolled (258, 371) with delta (0, 0)
Screenshot: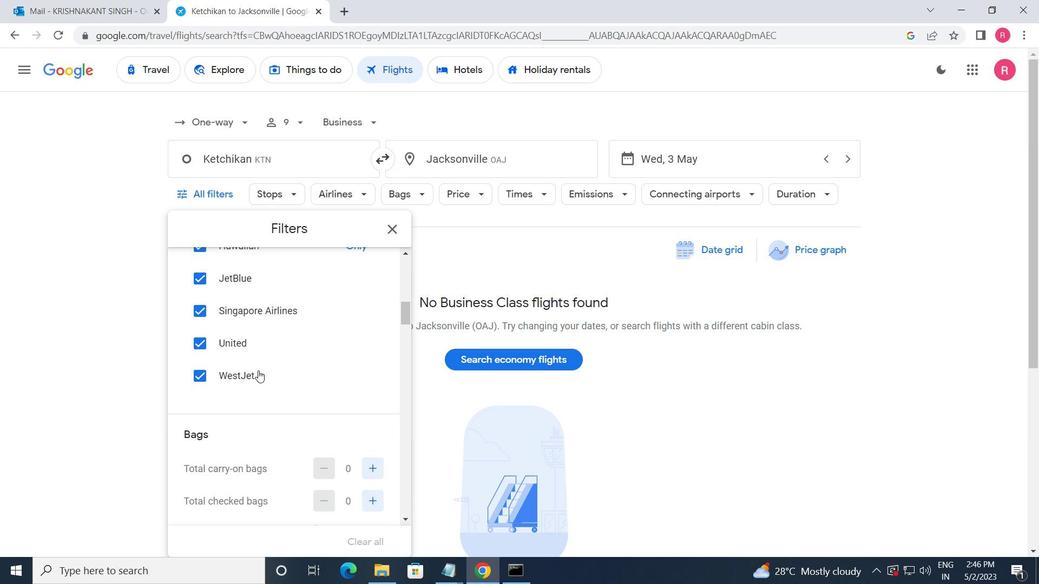 
Action: Mouse scrolled (258, 371) with delta (0, 0)
Screenshot: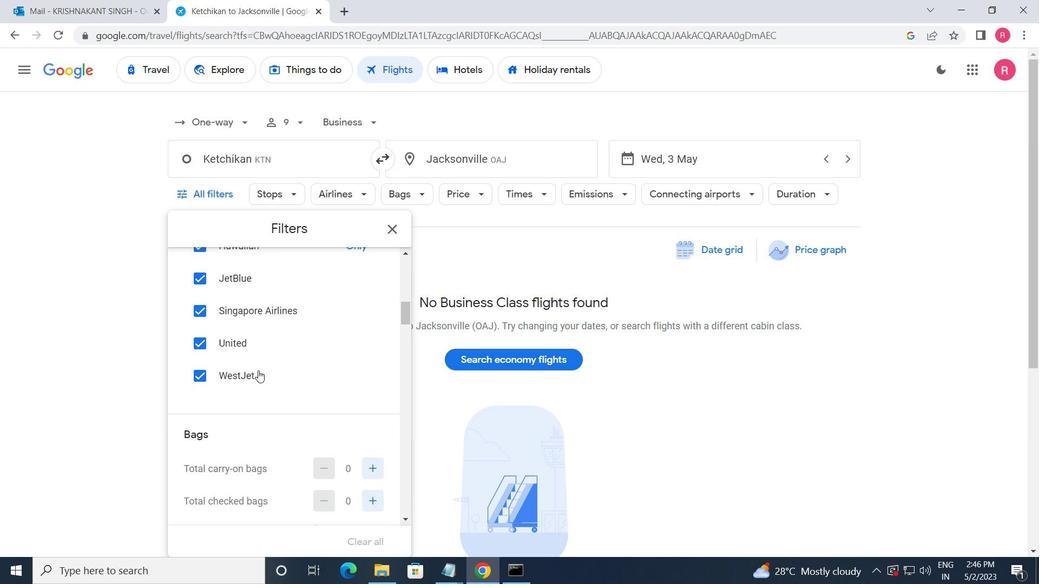 
Action: Mouse scrolled (258, 371) with delta (0, 0)
Screenshot: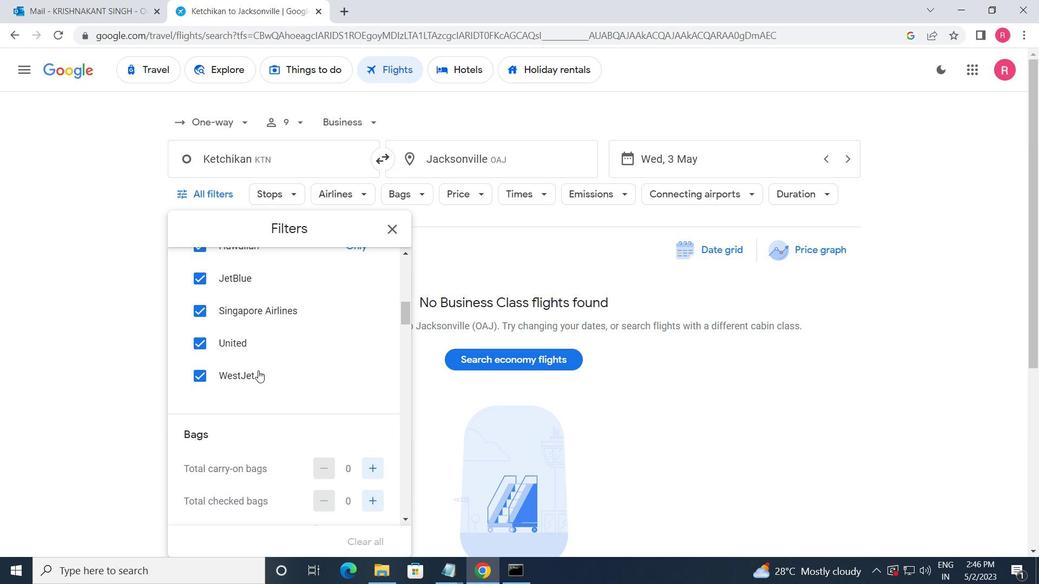 
Action: Mouse scrolled (258, 371) with delta (0, 0)
Screenshot: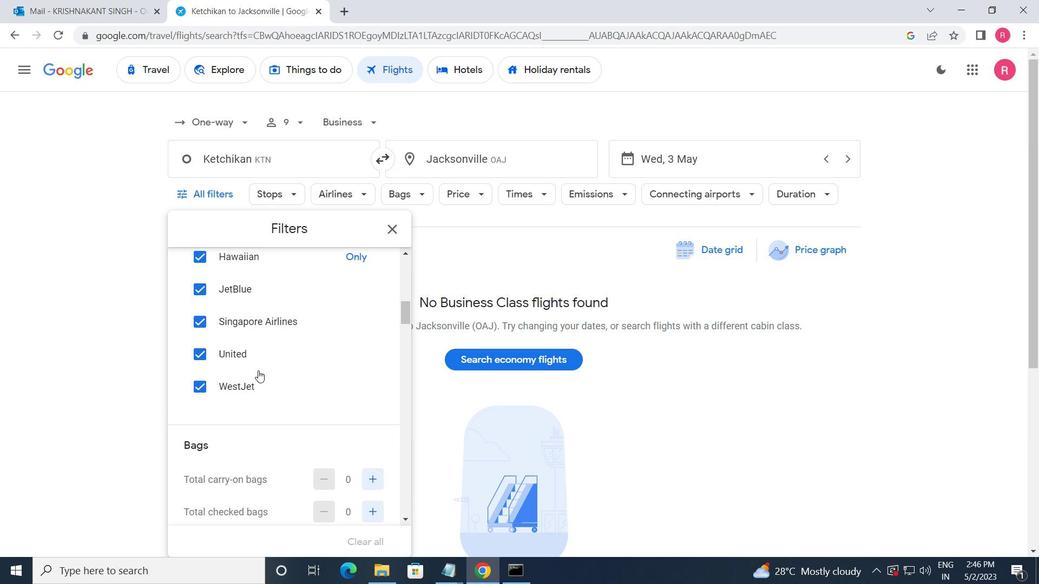 
Action: Mouse moved to (341, 305)
Screenshot: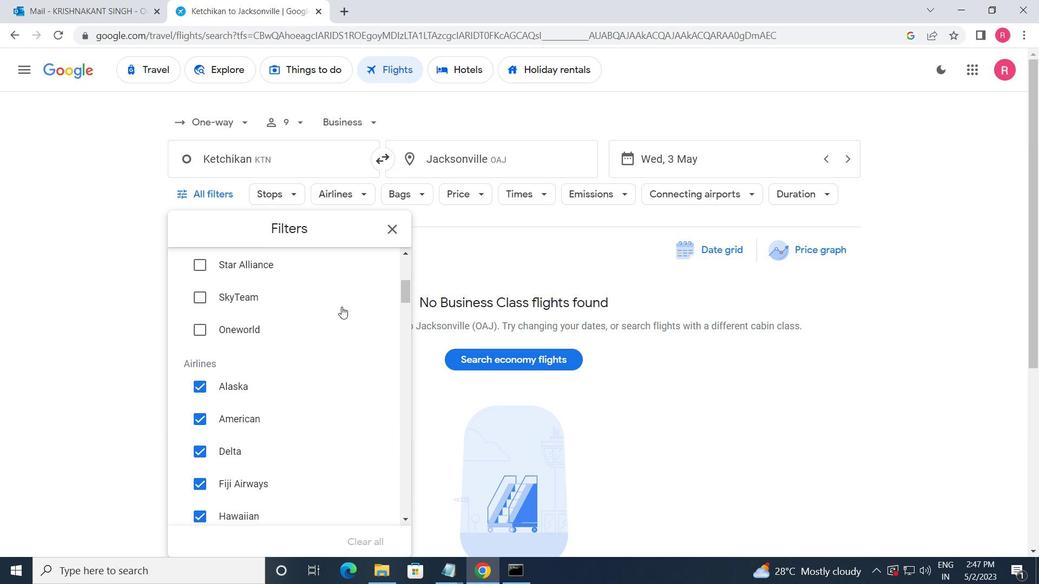 
Action: Mouse scrolled (341, 305) with delta (0, 0)
Screenshot: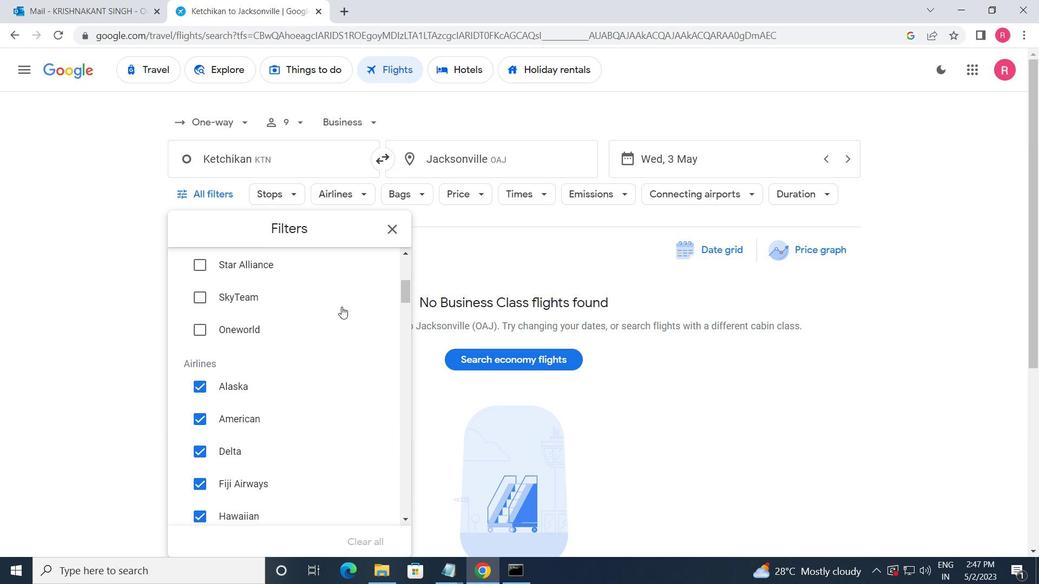 
Action: Mouse moved to (368, 284)
Screenshot: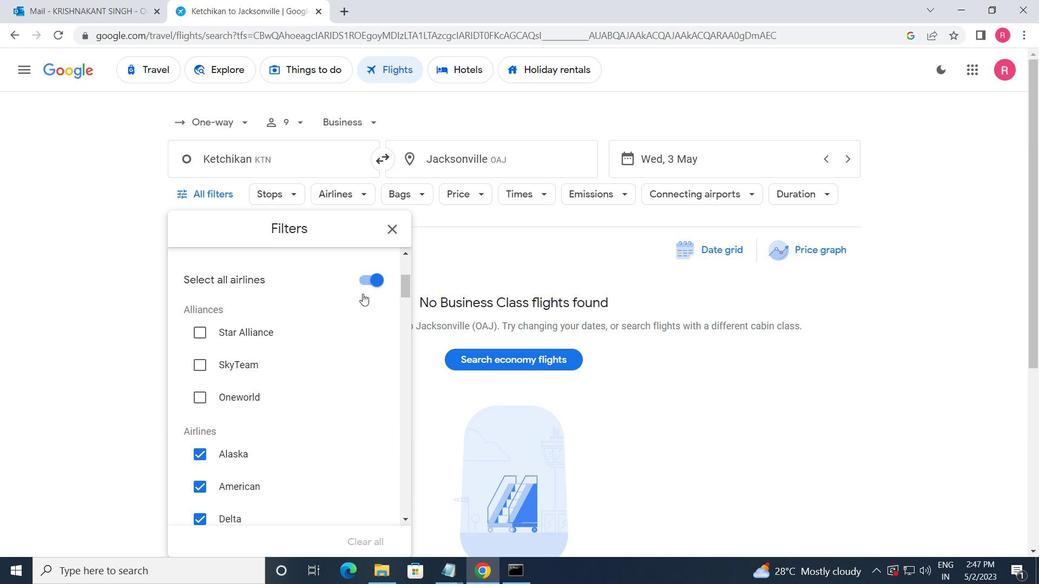 
Action: Mouse pressed left at (368, 284)
Screenshot: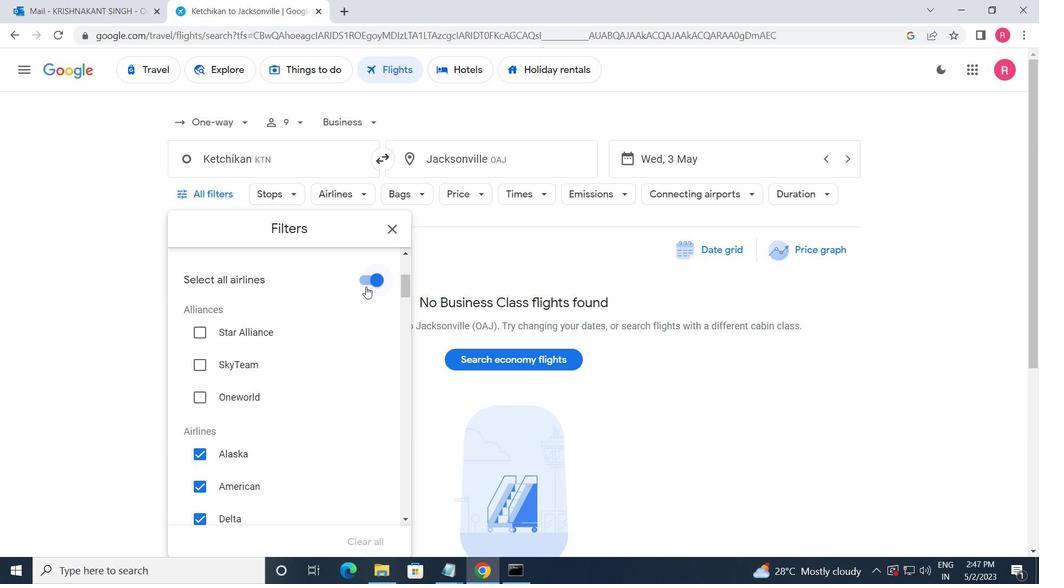 
Action: Mouse moved to (329, 390)
Screenshot: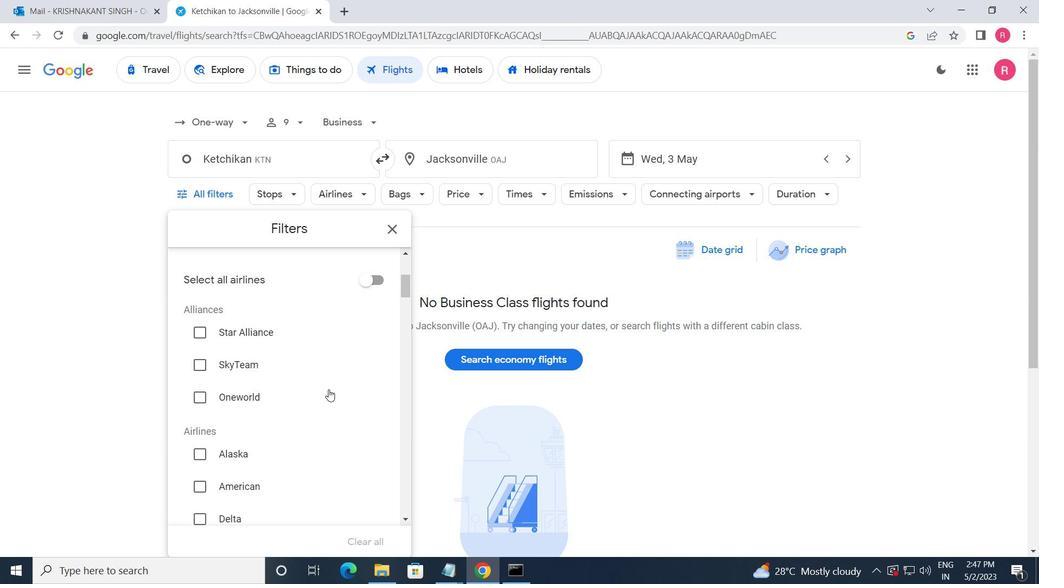 
Action: Mouse scrolled (329, 389) with delta (0, 0)
Screenshot: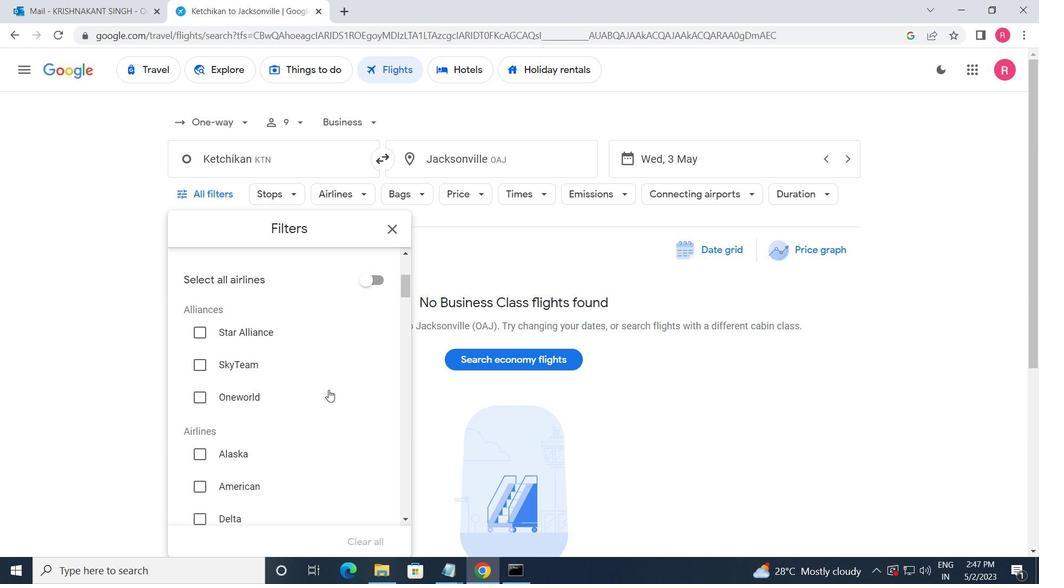 
Action: Mouse moved to (329, 390)
Screenshot: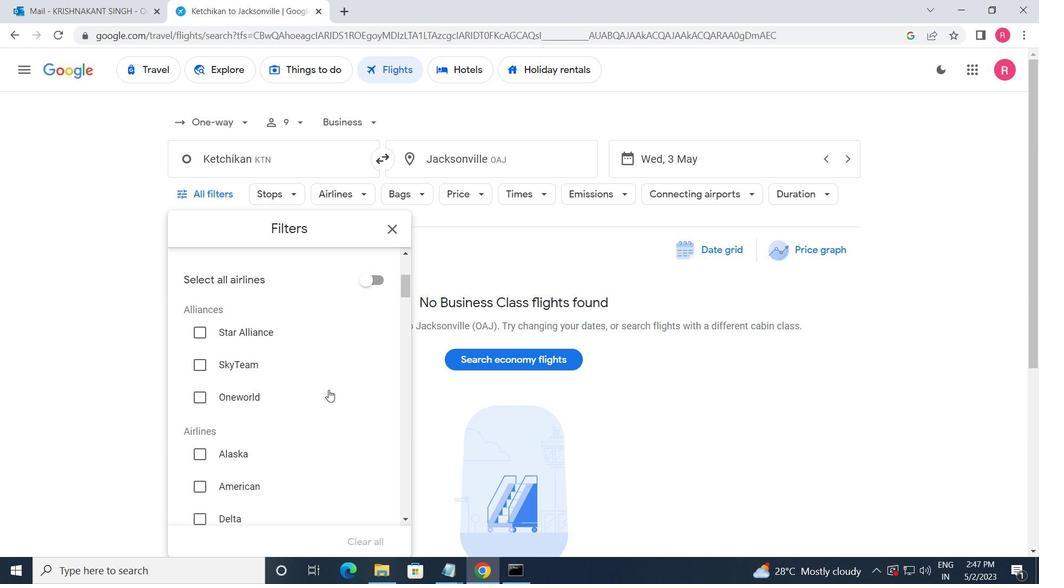 
Action: Mouse scrolled (329, 389) with delta (0, 0)
Screenshot: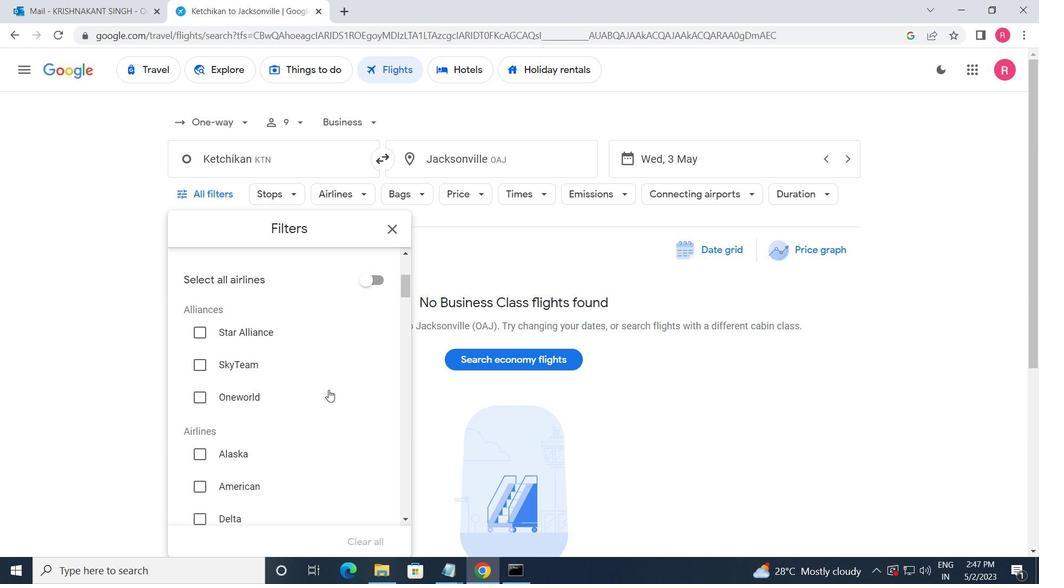 
Action: Mouse moved to (330, 390)
Screenshot: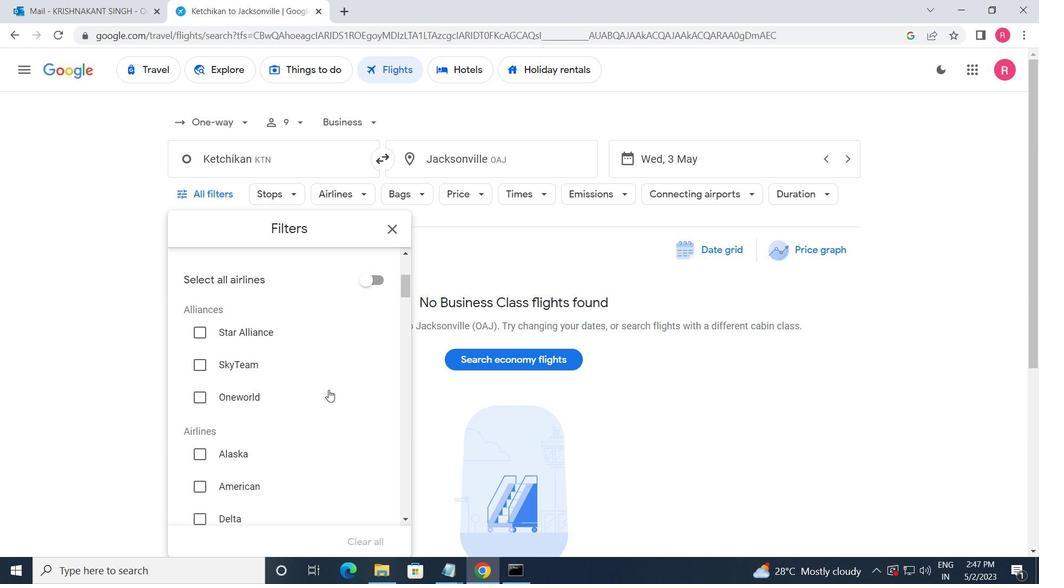 
Action: Mouse scrolled (330, 389) with delta (0, 0)
Screenshot: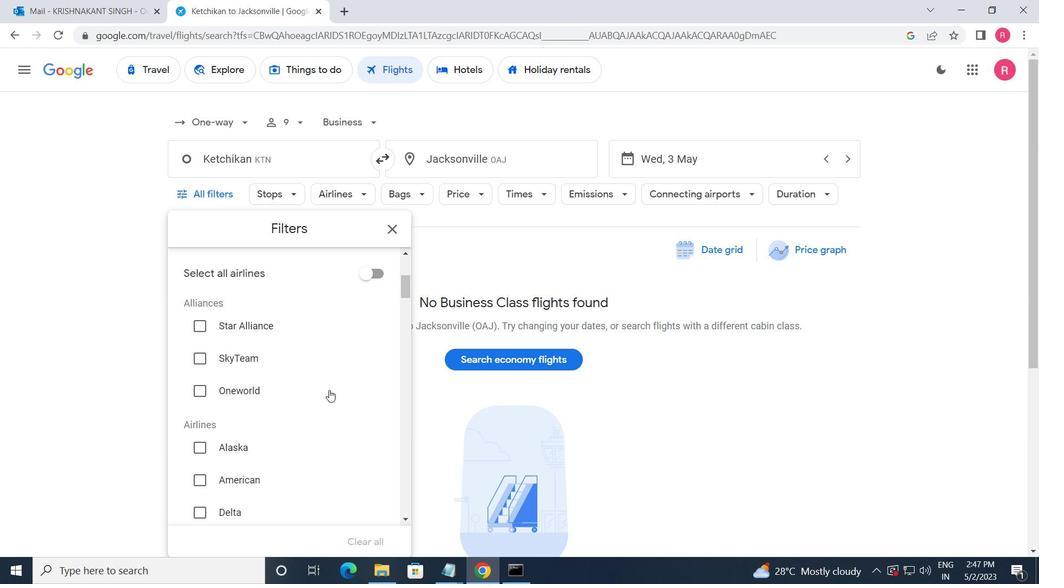
Action: Mouse moved to (330, 390)
Screenshot: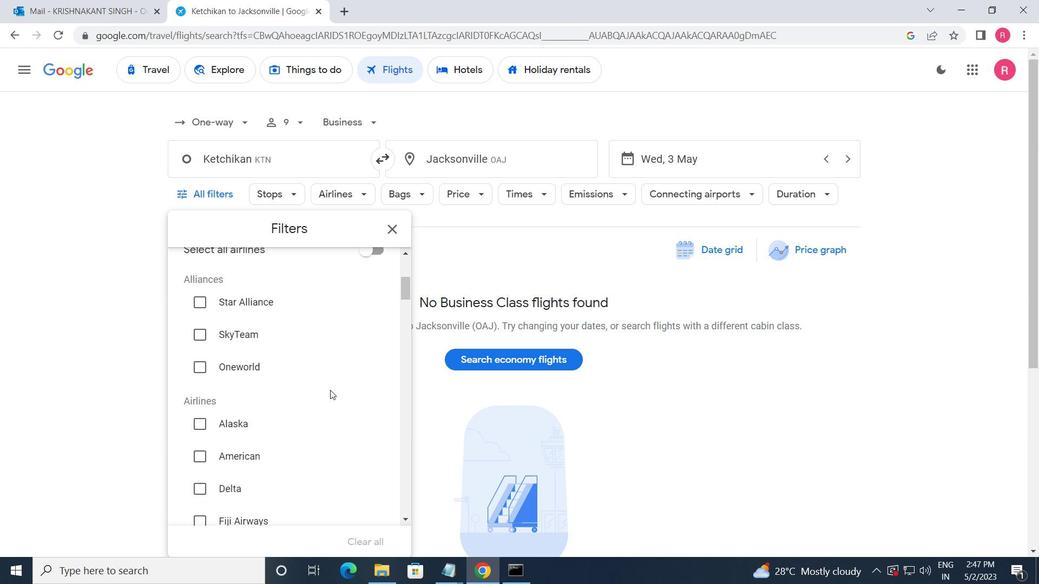 
Action: Mouse scrolled (330, 389) with delta (0, 0)
Screenshot: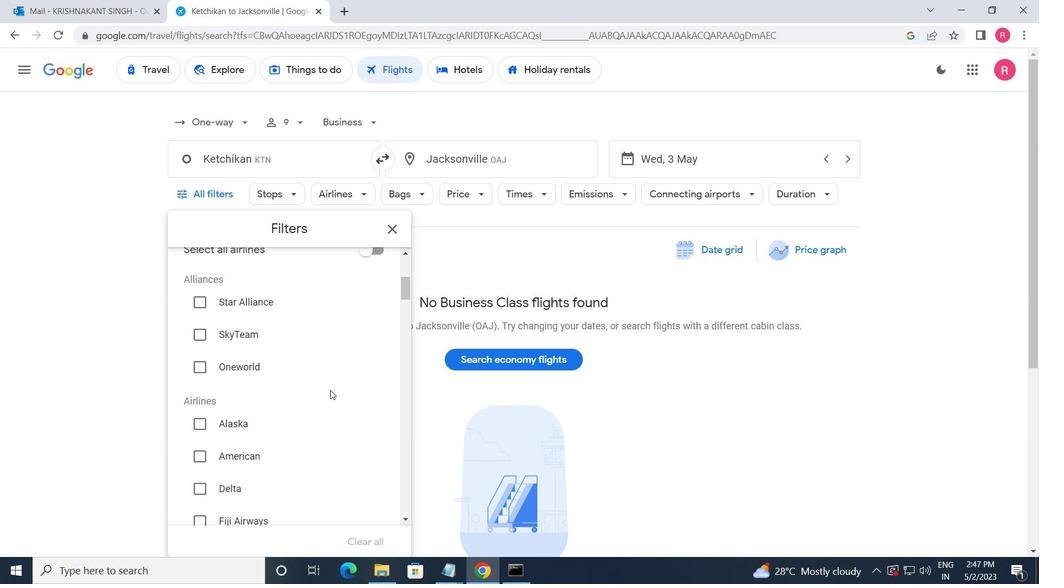 
Action: Mouse moved to (331, 390)
Screenshot: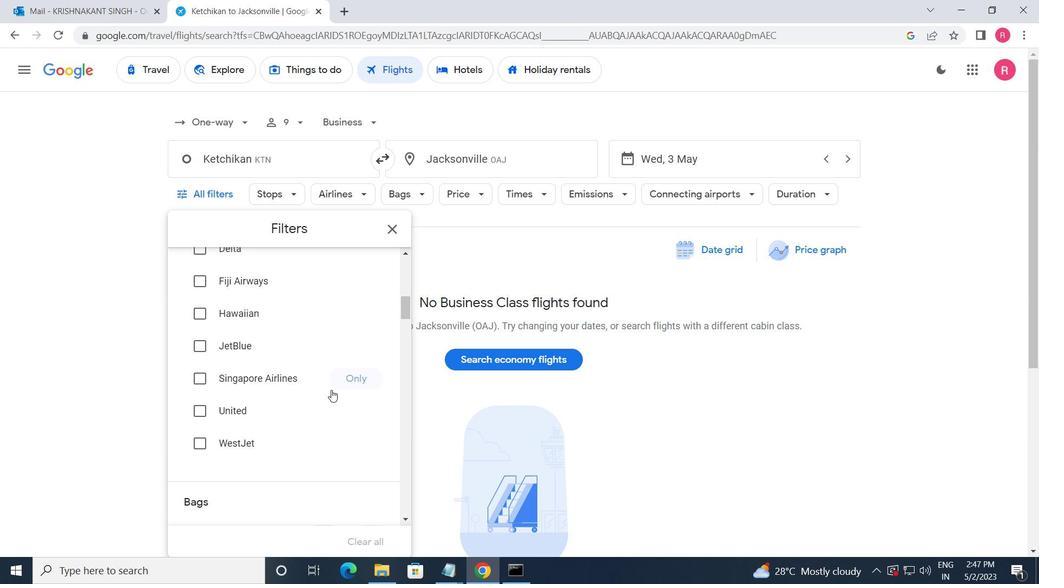 
Action: Mouse scrolled (331, 390) with delta (0, 0)
Screenshot: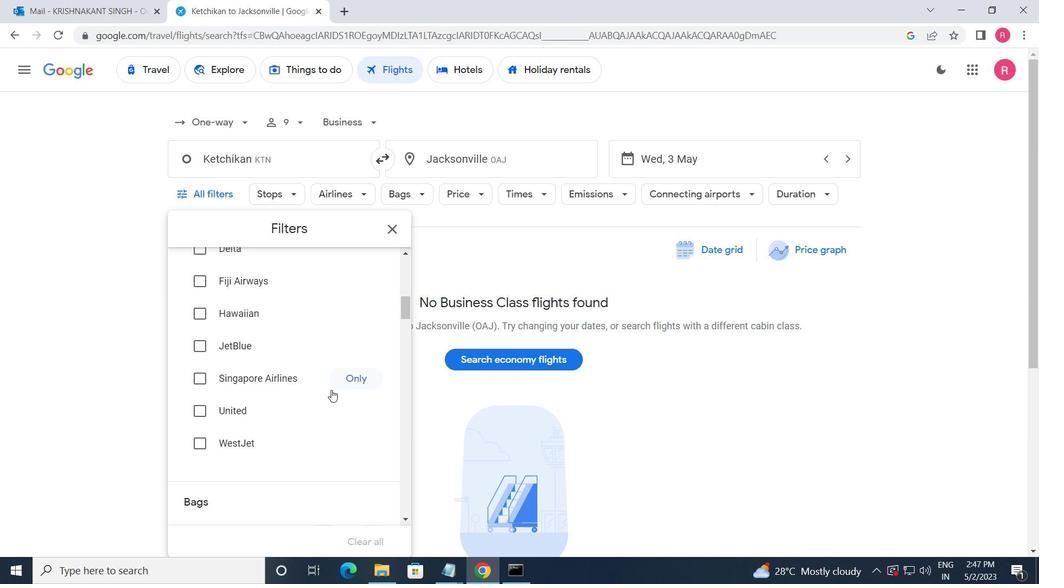 
Action: Mouse moved to (331, 391)
Screenshot: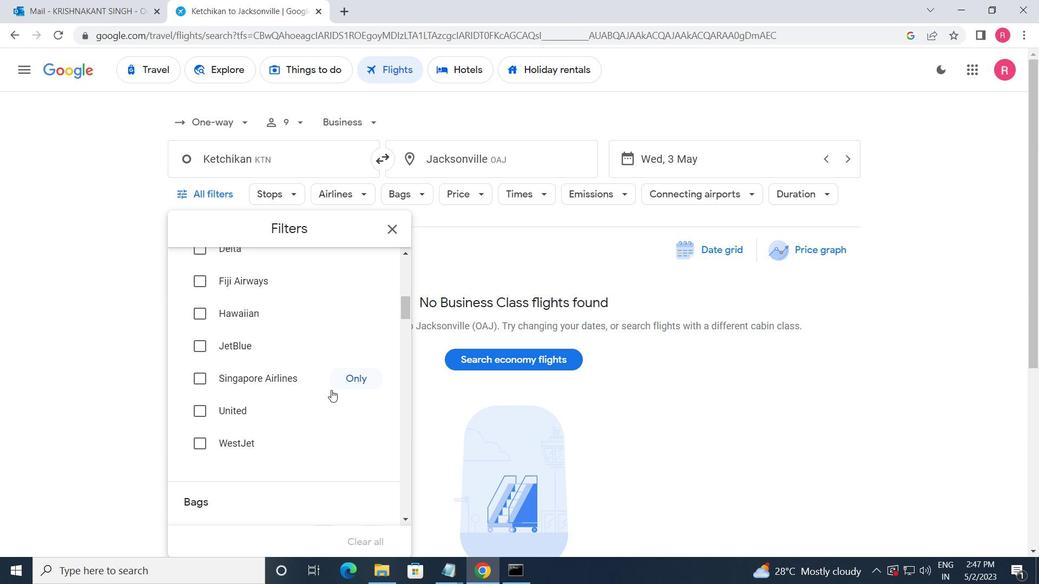 
Action: Mouse scrolled (331, 390) with delta (0, 0)
Screenshot: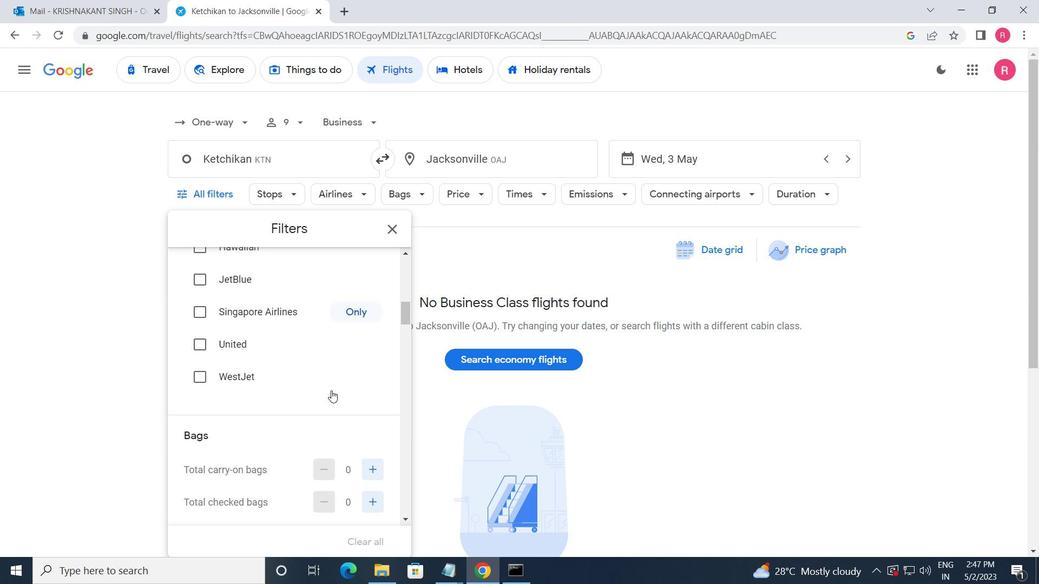 
Action: Mouse moved to (331, 392)
Screenshot: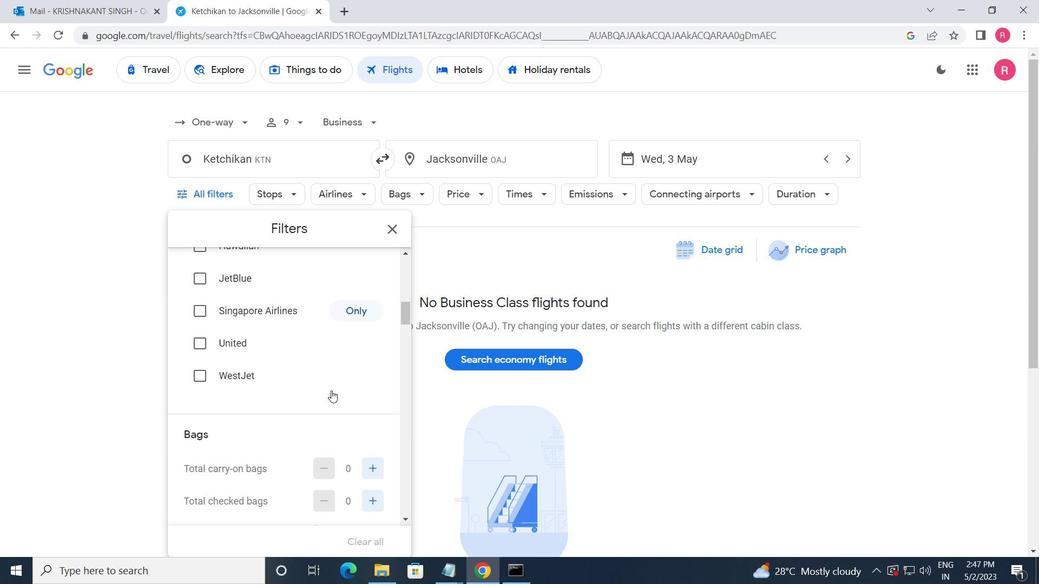 
Action: Mouse scrolled (331, 391) with delta (0, 0)
Screenshot: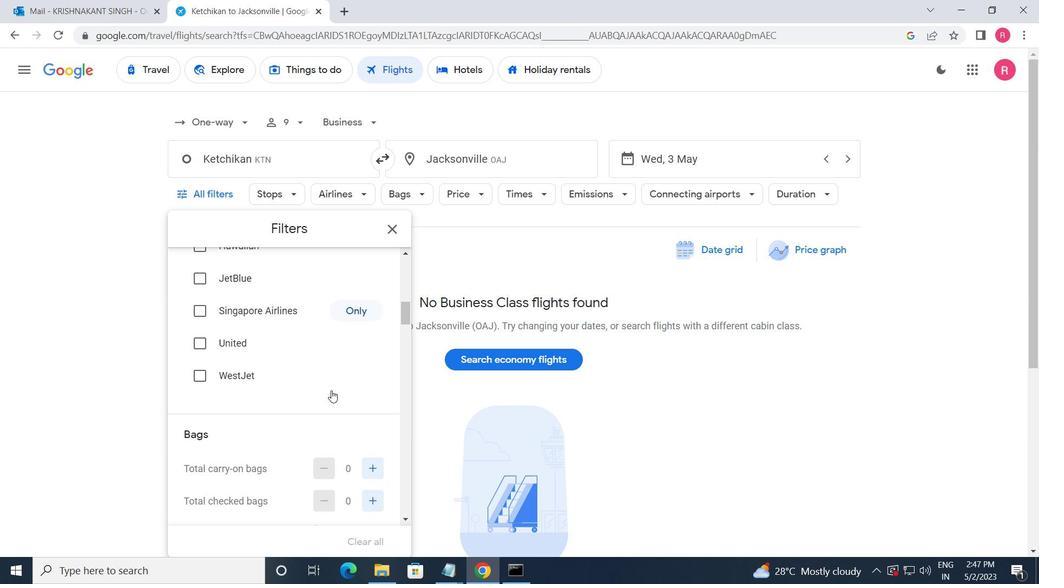 
Action: Mouse moved to (368, 365)
Screenshot: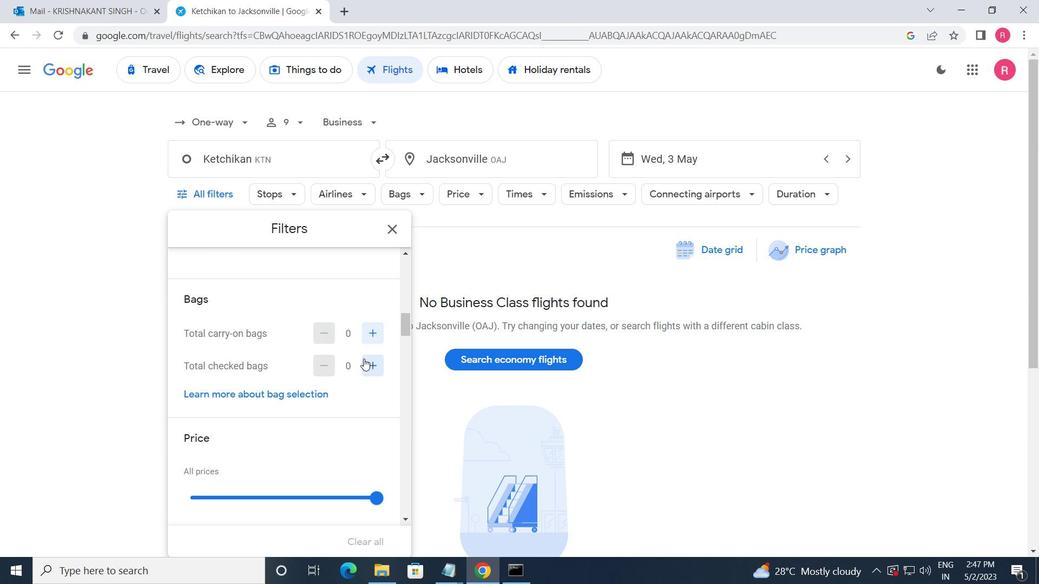 
Action: Mouse pressed left at (368, 365)
Screenshot: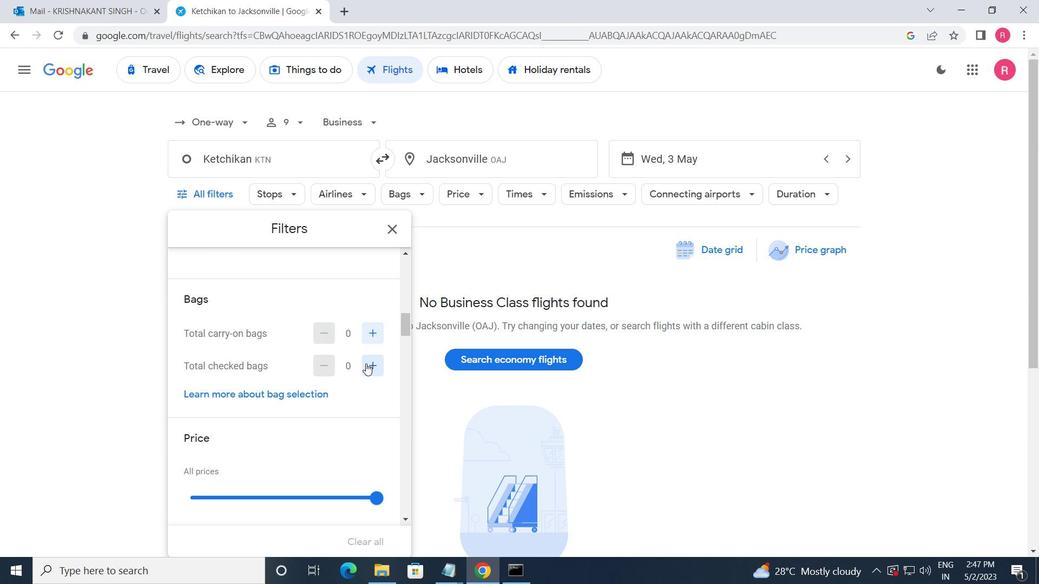 
Action: Mouse pressed left at (368, 365)
Screenshot: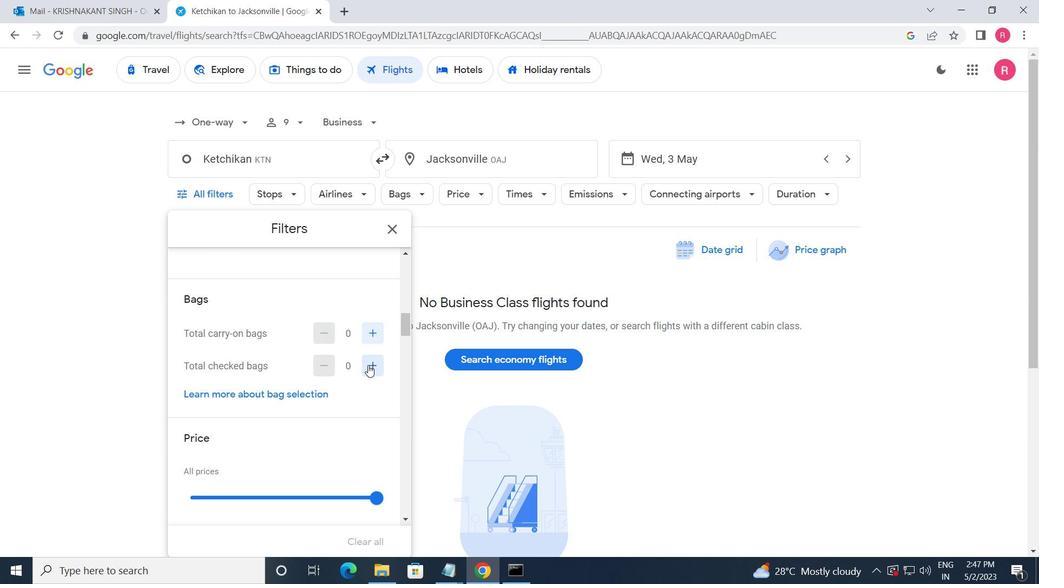 
Action: Mouse moved to (367, 367)
Screenshot: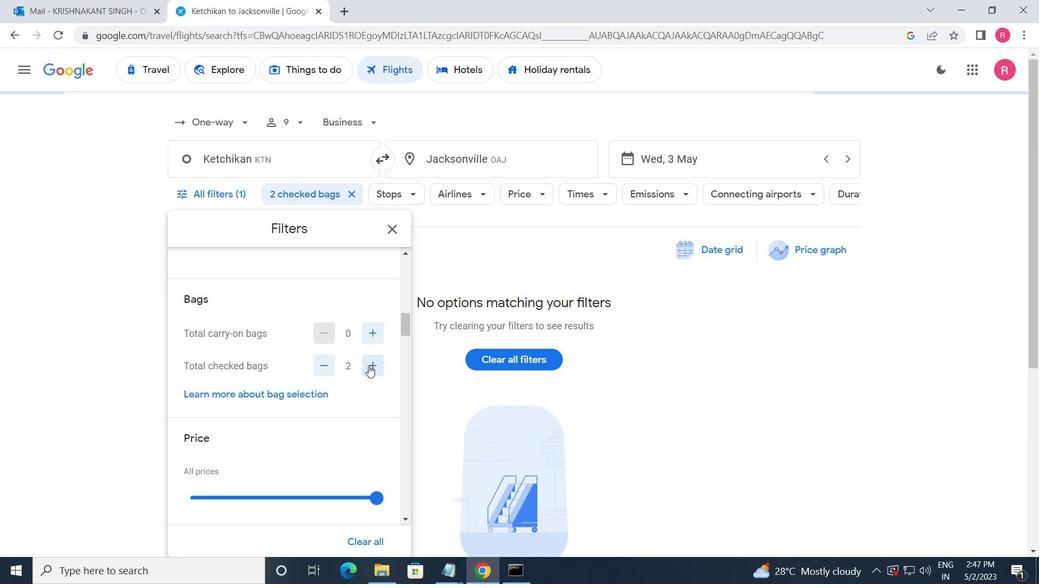 
Action: Mouse scrolled (367, 366) with delta (0, 0)
Screenshot: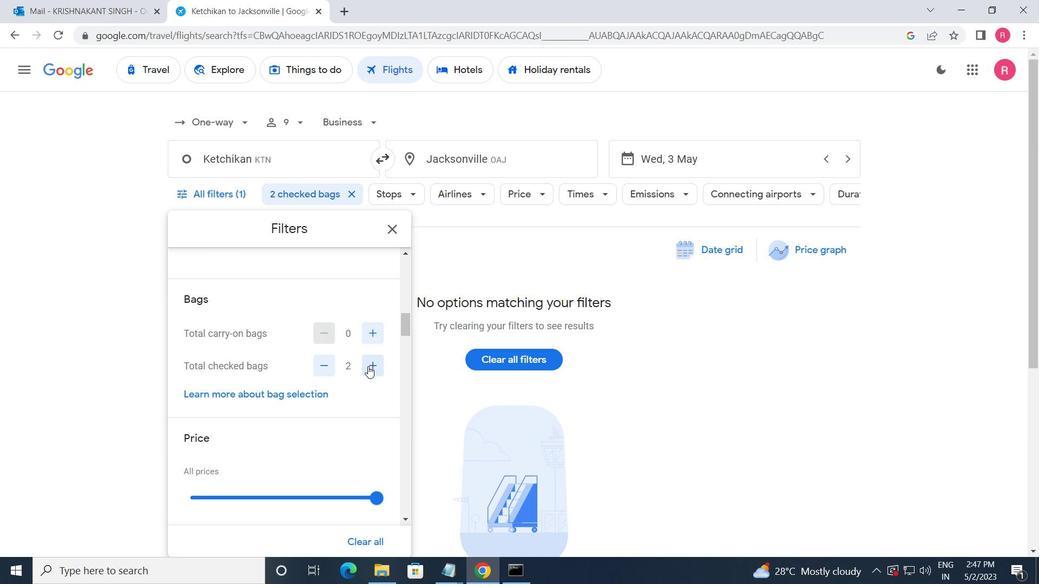 
Action: Mouse moved to (383, 426)
Screenshot: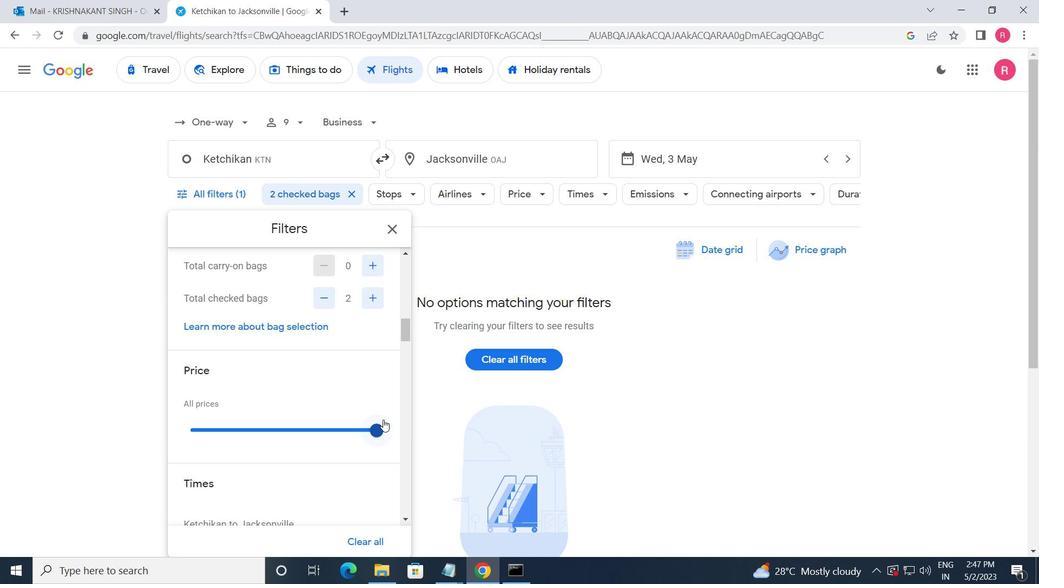 
Action: Mouse pressed left at (383, 426)
Screenshot: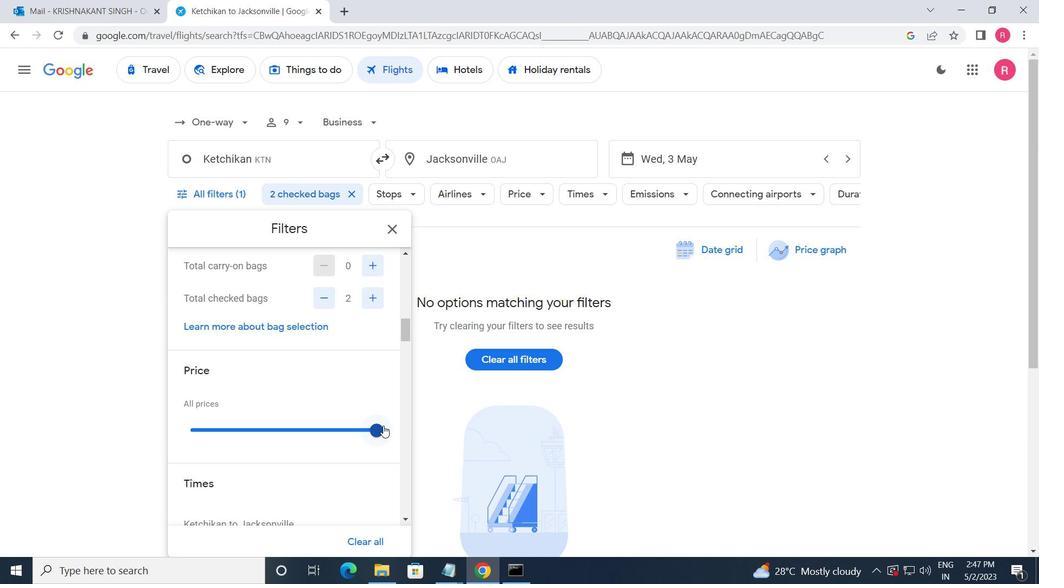 
Action: Mouse moved to (348, 414)
Screenshot: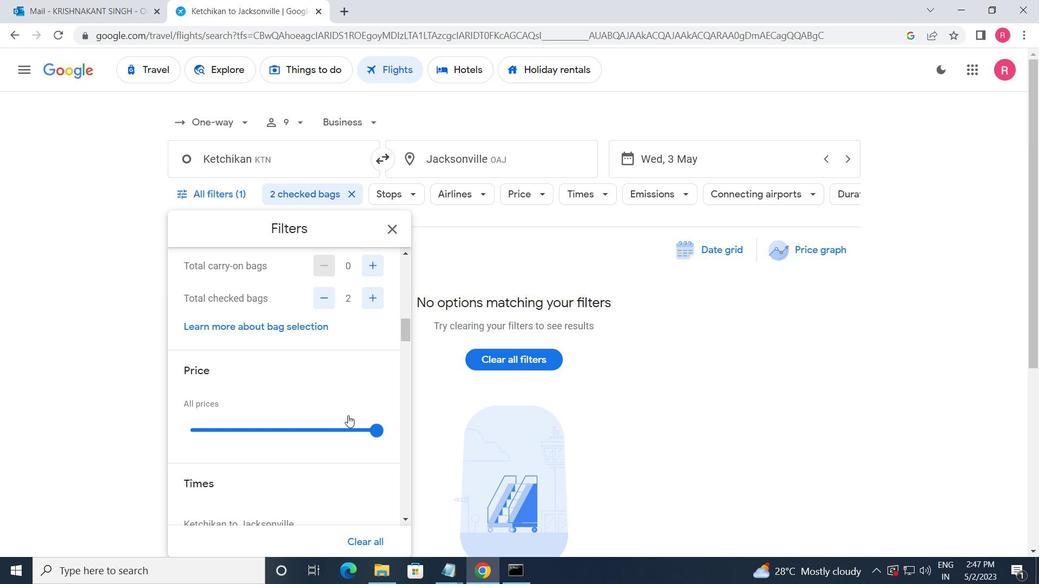 
Action: Mouse scrolled (348, 413) with delta (0, 0)
Screenshot: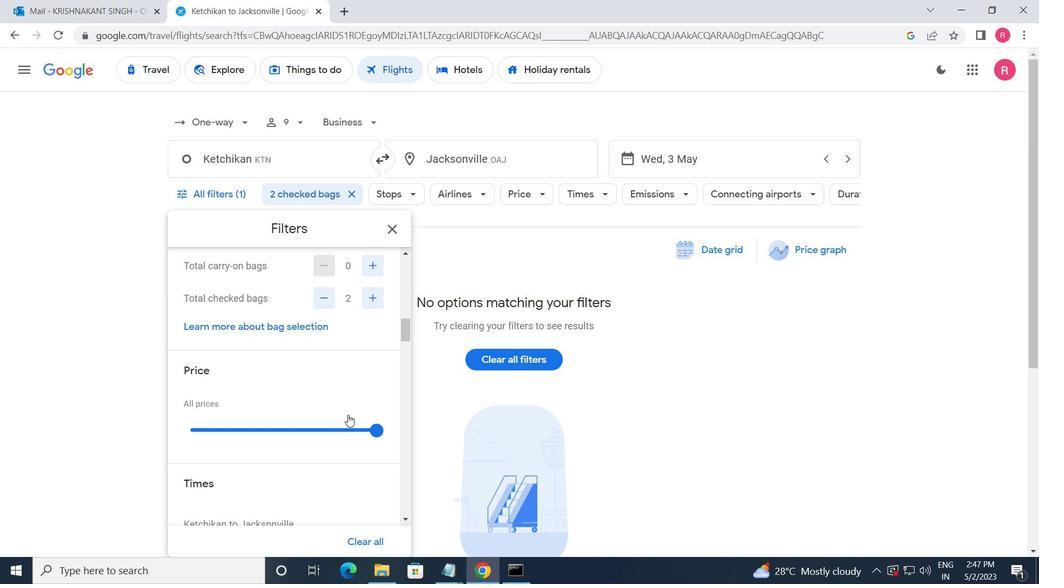 
Action: Mouse scrolled (348, 413) with delta (0, 0)
Screenshot: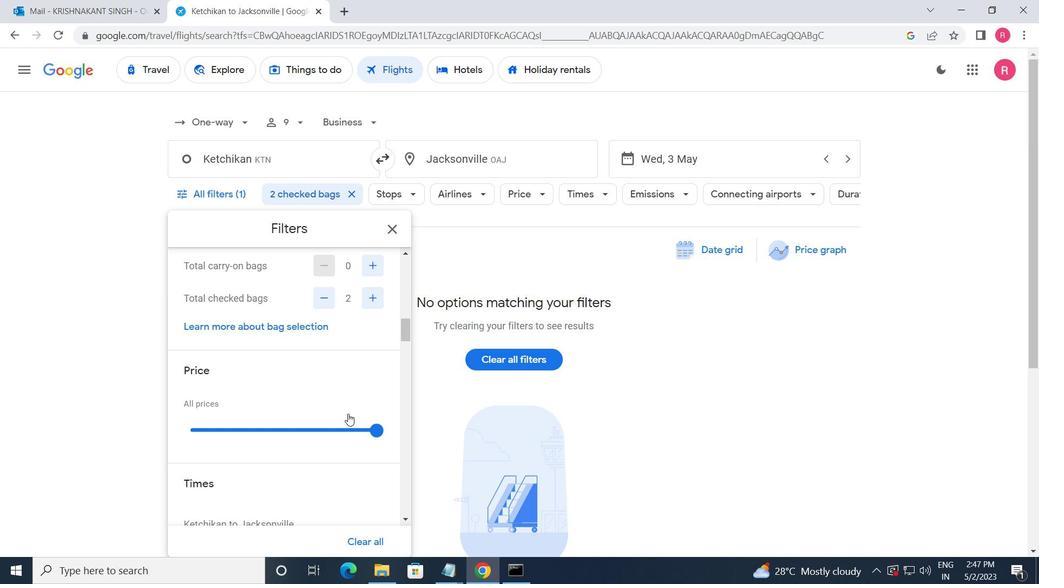 
Action: Mouse moved to (200, 448)
Screenshot: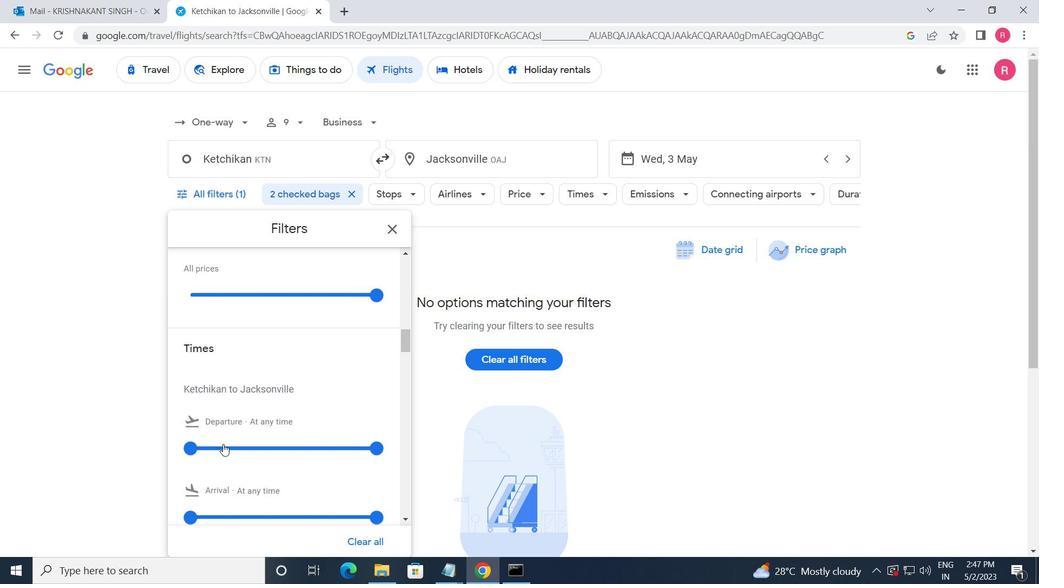 
Action: Mouse pressed left at (200, 448)
Screenshot: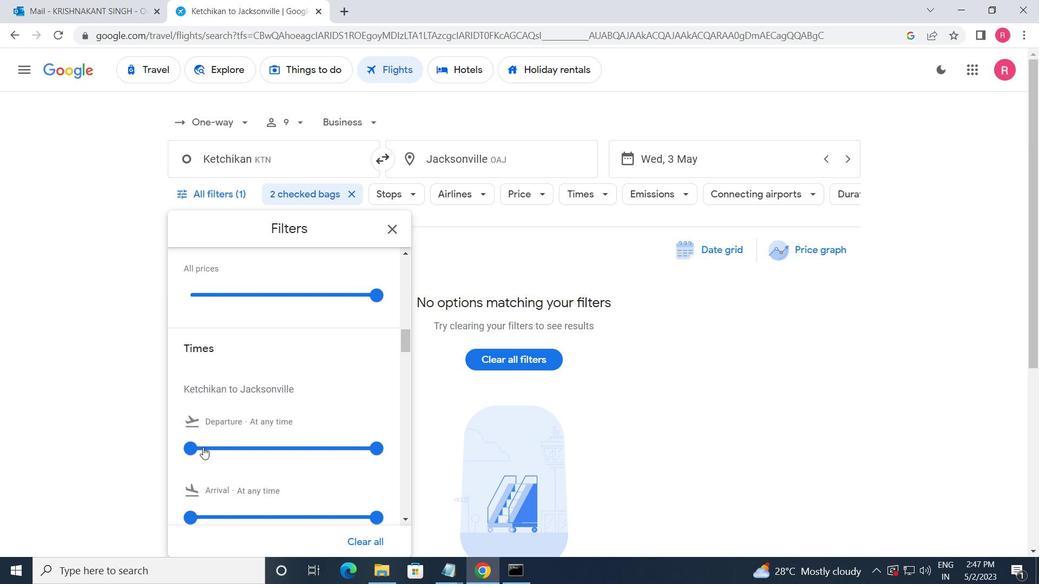 
Action: Mouse moved to (379, 451)
Screenshot: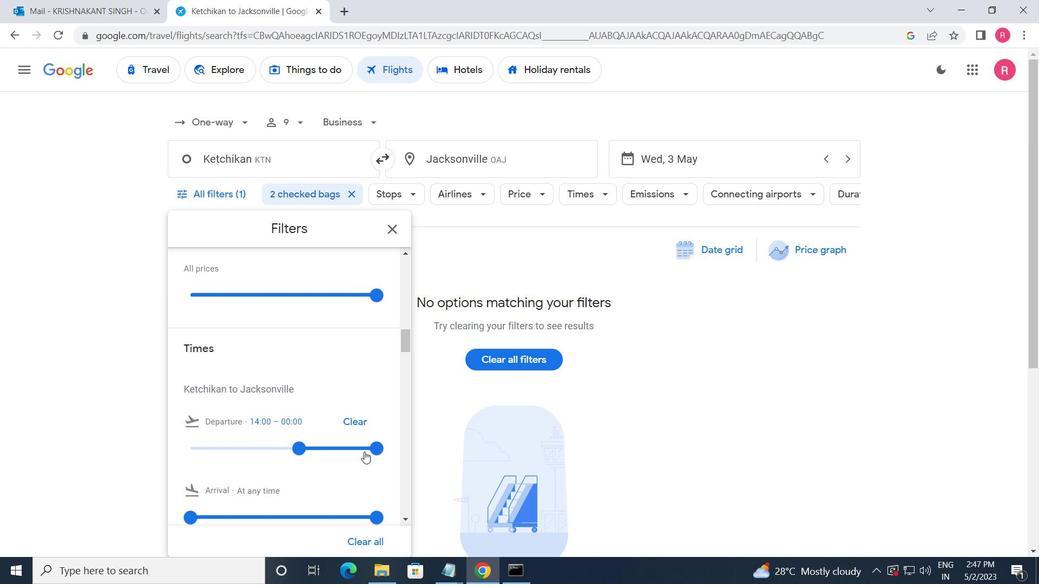 
Action: Mouse pressed left at (379, 451)
Screenshot: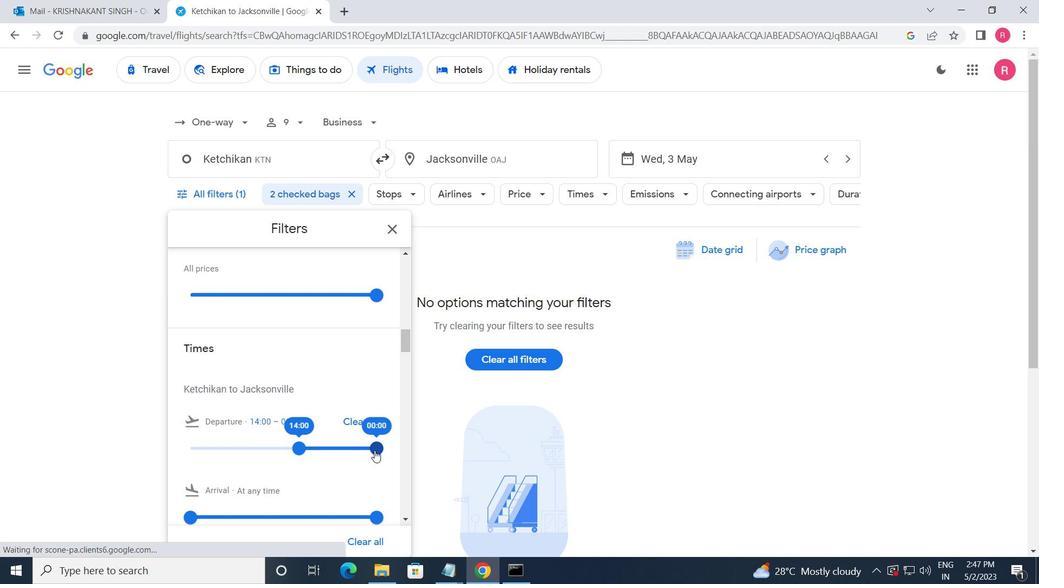 
Action: Mouse moved to (389, 239)
Screenshot: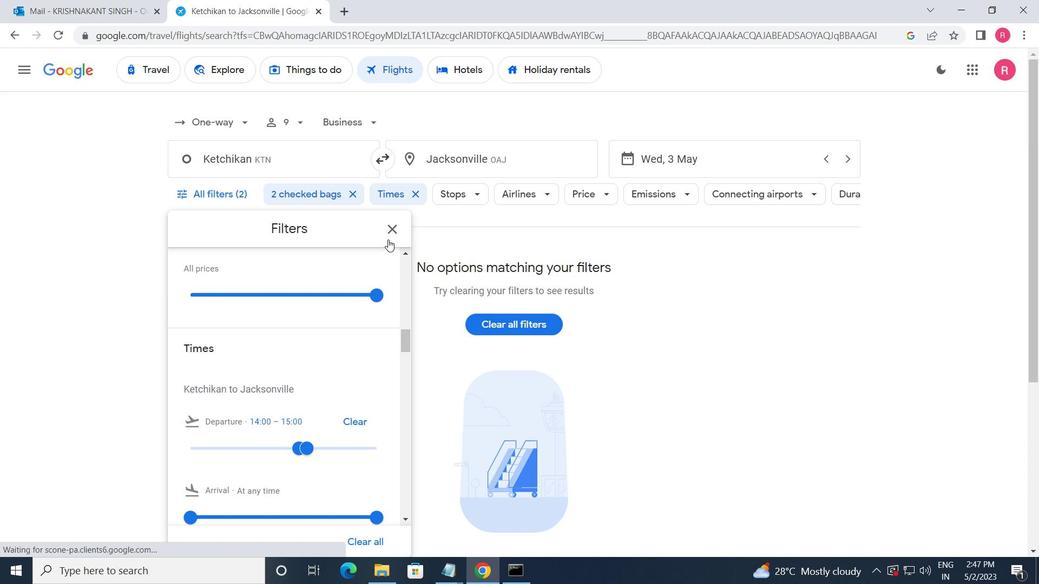 
Action: Mouse pressed left at (389, 239)
Screenshot: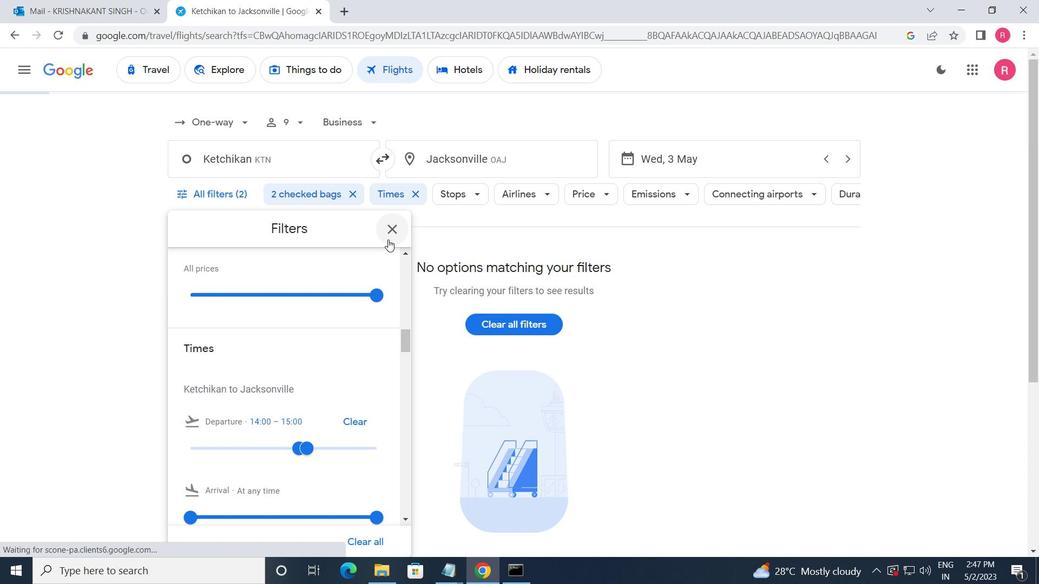 
Action: Mouse moved to (371, 196)
Screenshot: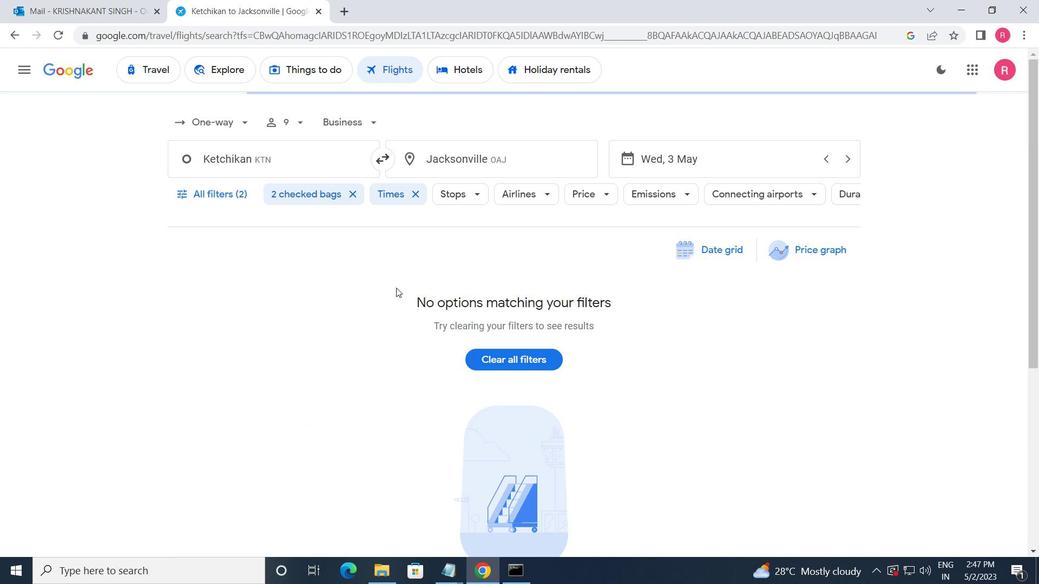 
